 Task: nan
Action: Mouse moved to (464, 554)
Screenshot: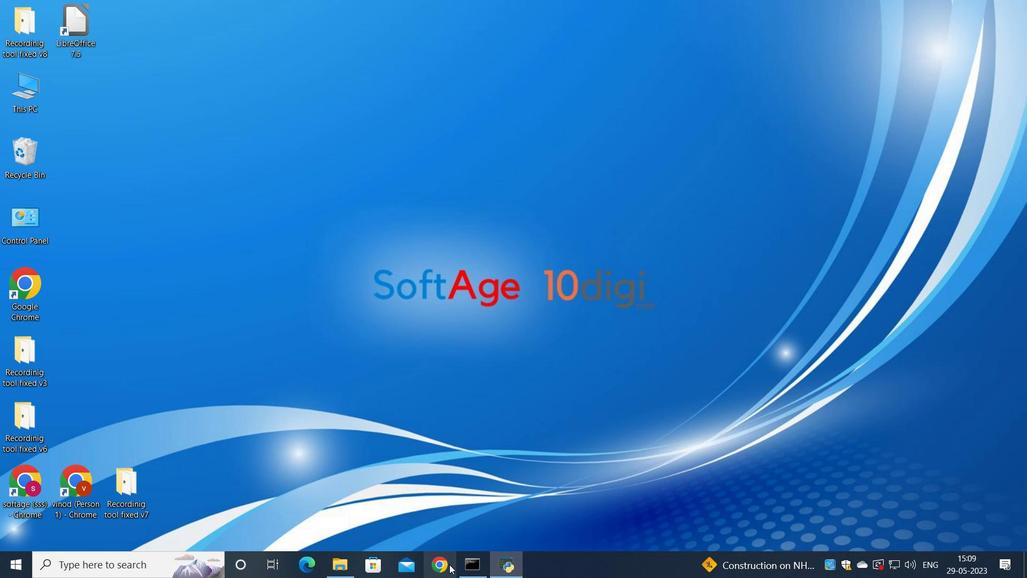 
Action: Mouse pressed left at (464, 554)
Screenshot: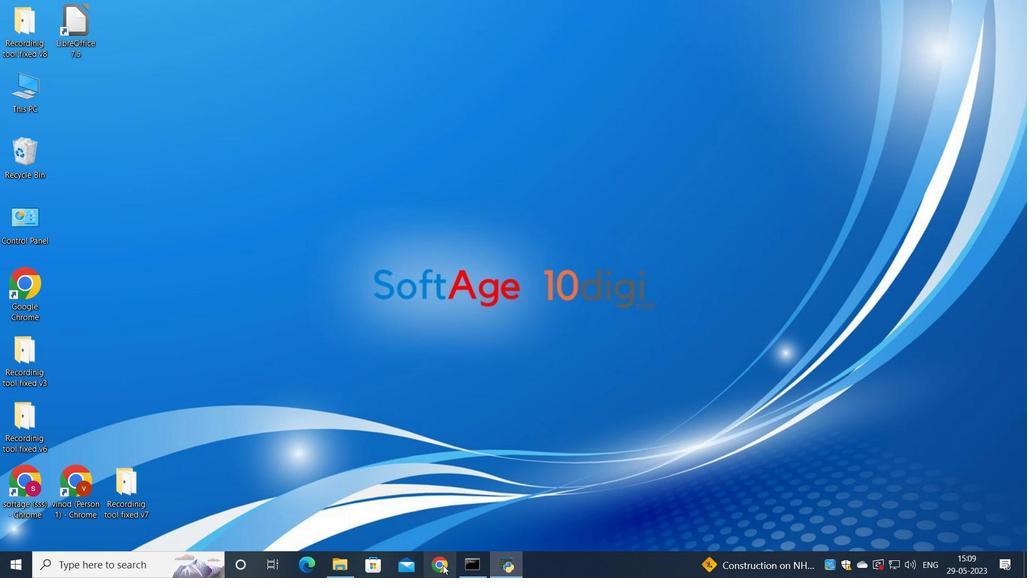 
Action: Mouse moved to (473, 324)
Screenshot: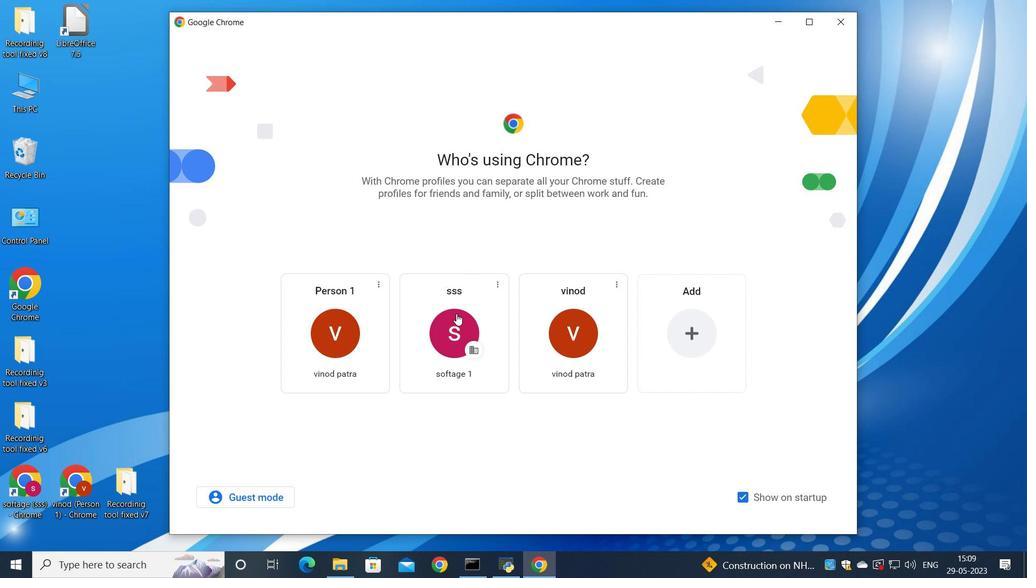 
Action: Mouse pressed left at (473, 324)
Screenshot: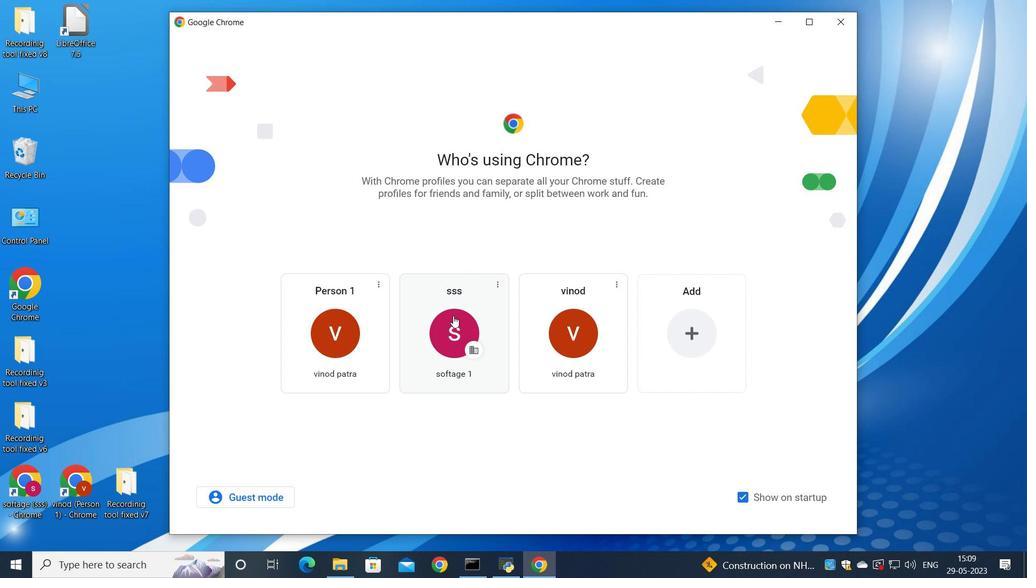
Action: Mouse moved to (877, 100)
Screenshot: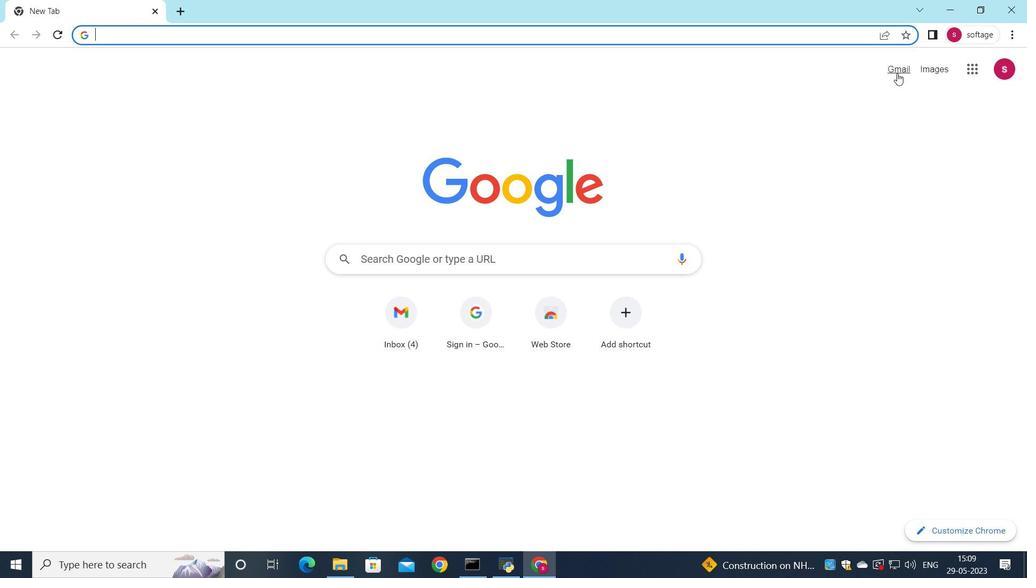 
Action: Mouse pressed left at (877, 100)
Screenshot: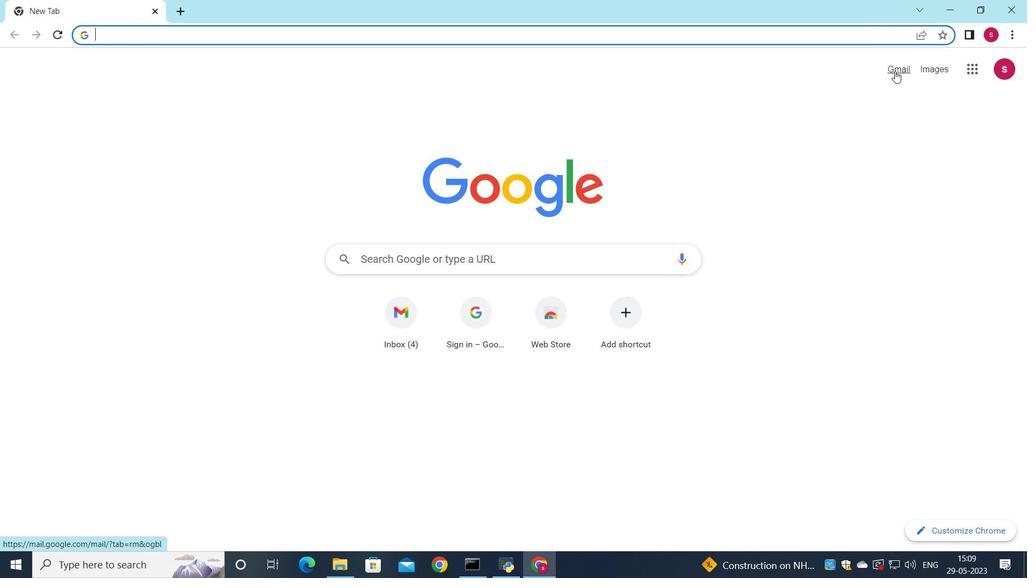 
Action: Mouse moved to (857, 122)
Screenshot: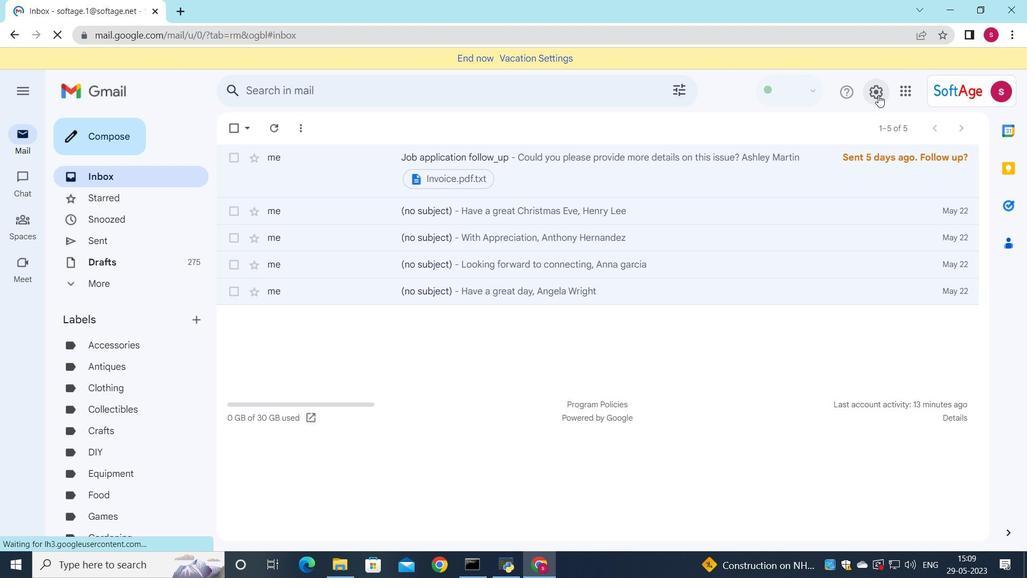 
Action: Mouse pressed left at (857, 122)
Screenshot: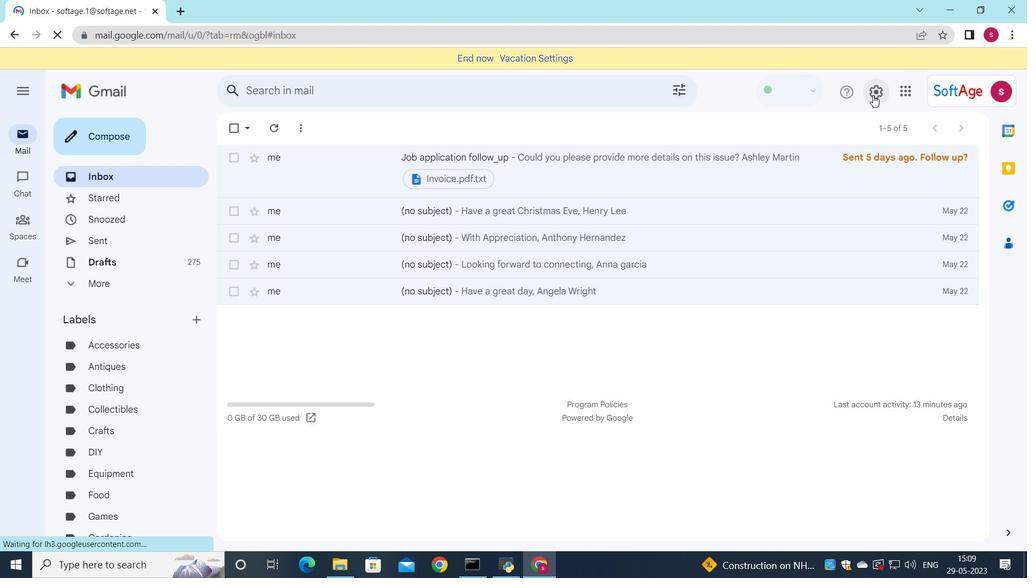 
Action: Mouse moved to (863, 172)
Screenshot: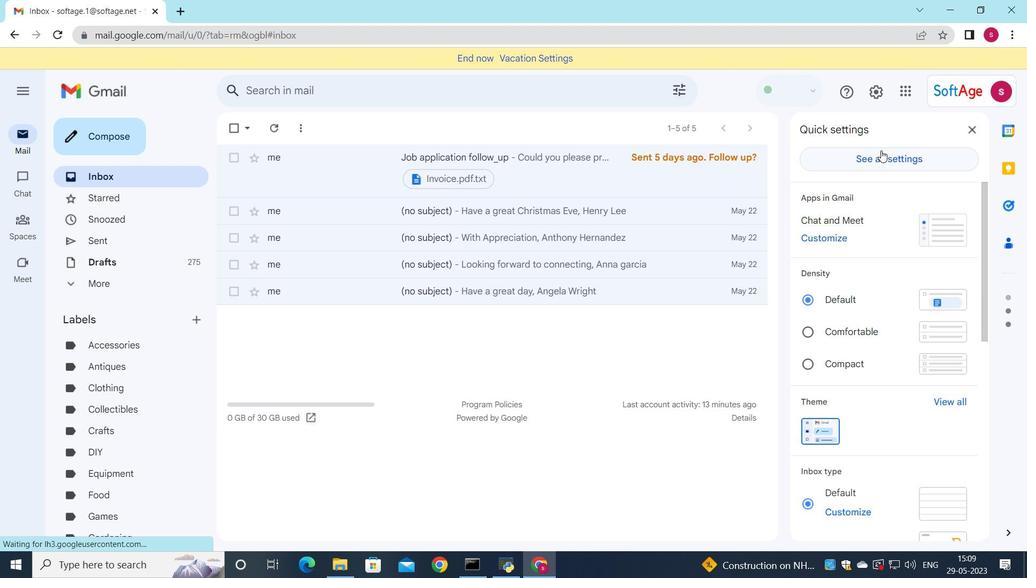 
Action: Mouse pressed left at (863, 172)
Screenshot: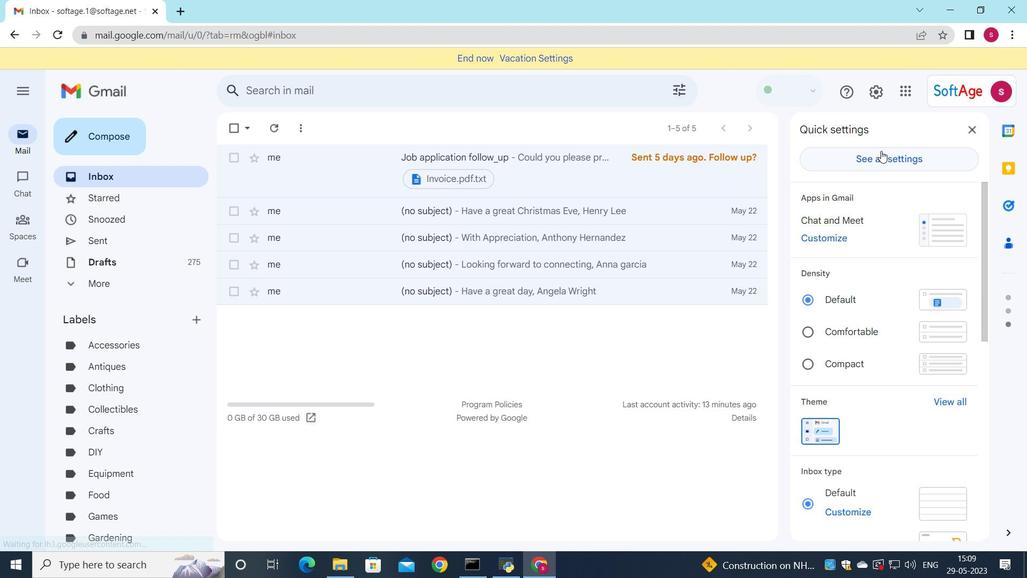 
Action: Mouse moved to (665, 221)
Screenshot: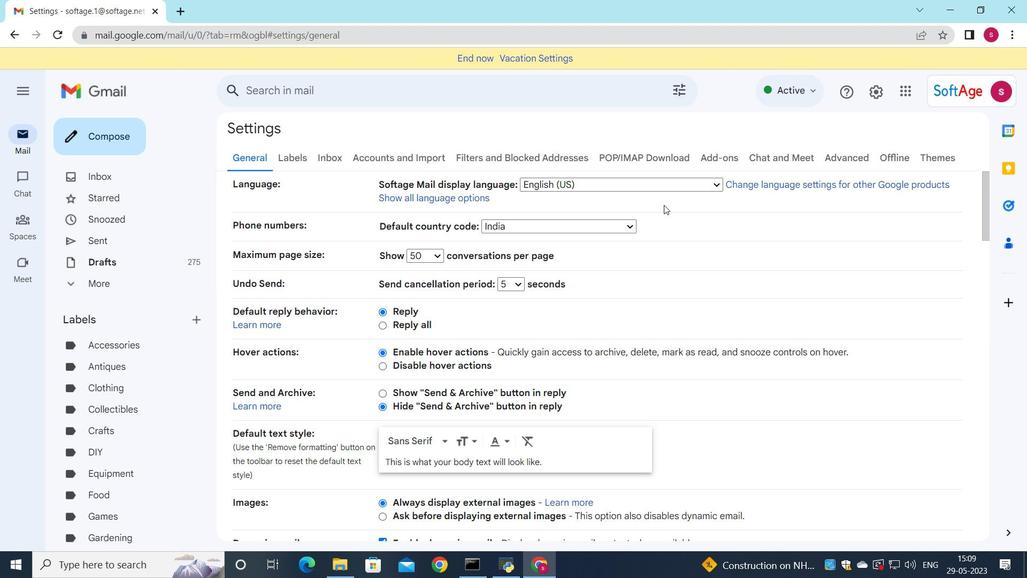 
Action: Mouse scrolled (665, 220) with delta (0, 0)
Screenshot: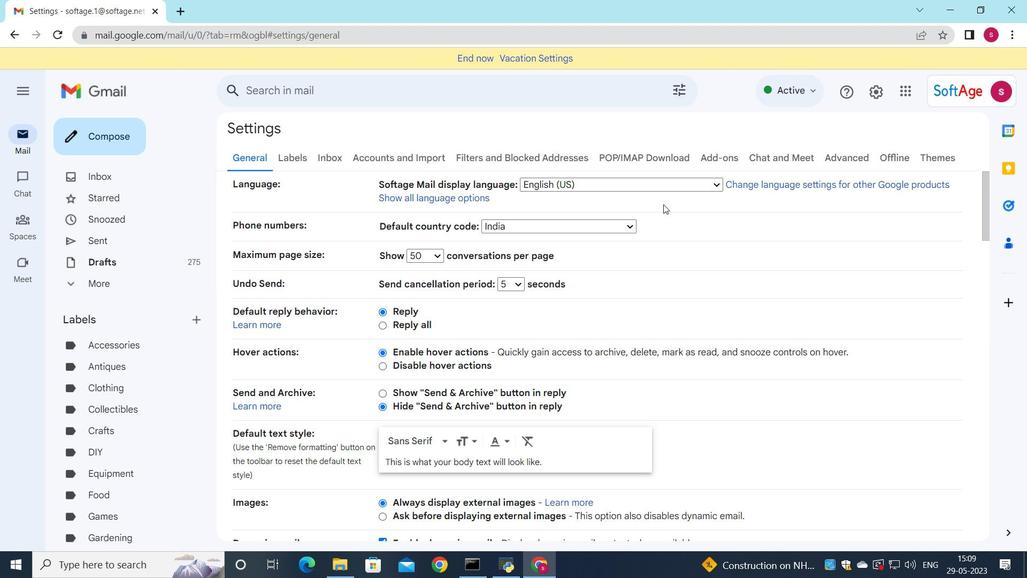 
Action: Mouse scrolled (665, 220) with delta (0, 0)
Screenshot: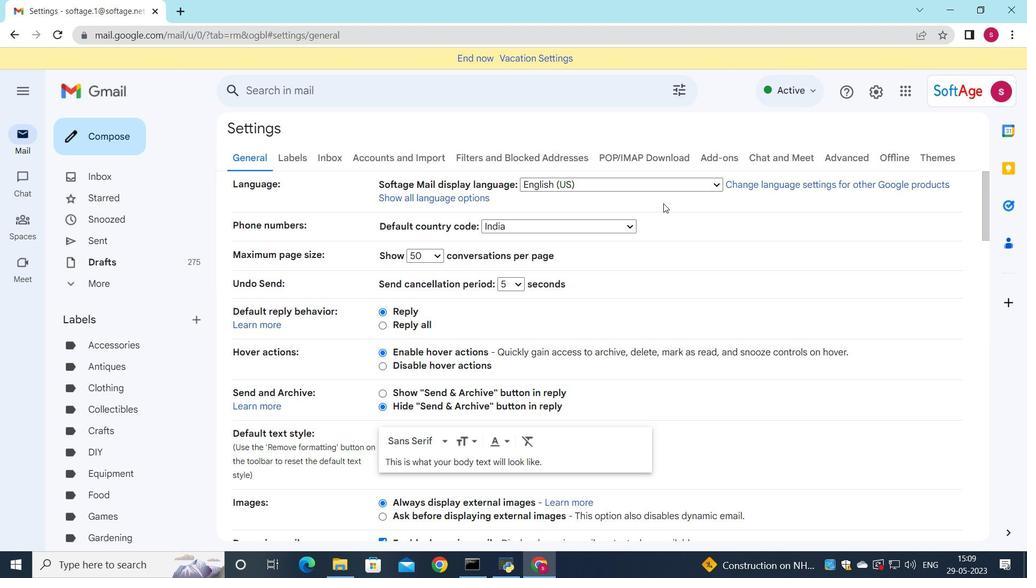 
Action: Mouse scrolled (665, 220) with delta (0, 0)
Screenshot: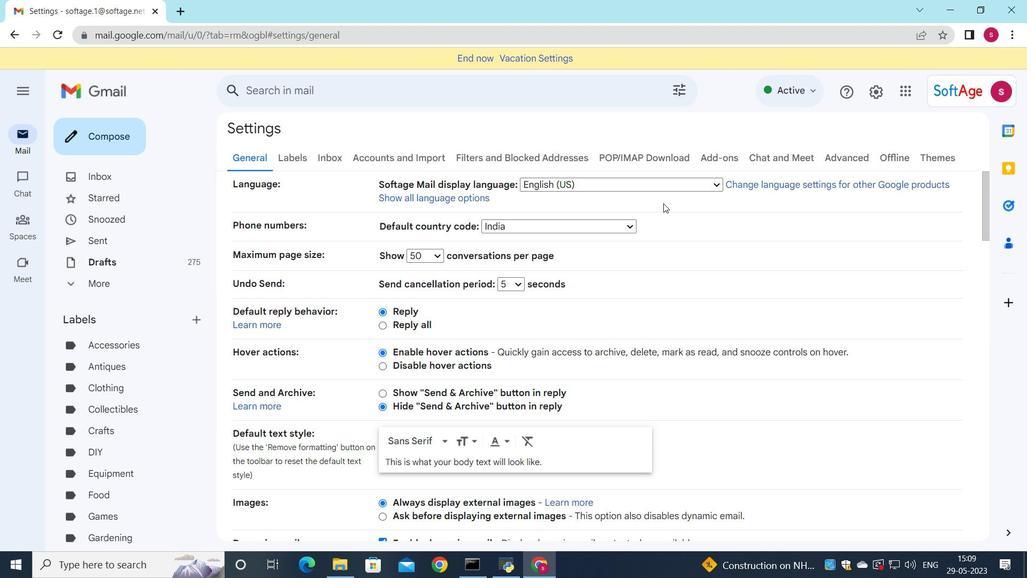 
Action: Mouse scrolled (665, 220) with delta (0, 0)
Screenshot: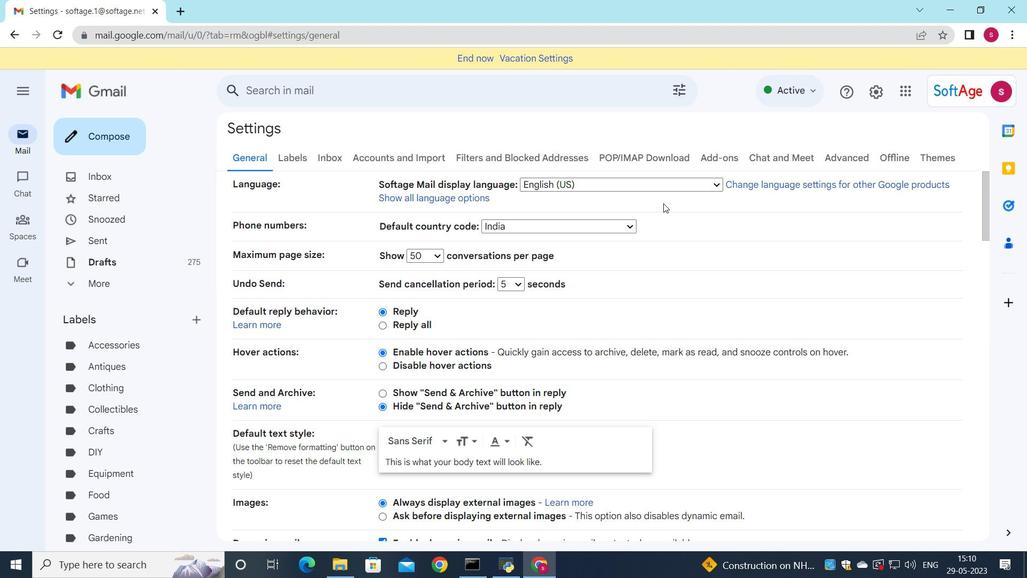 
Action: Mouse scrolled (665, 220) with delta (0, 0)
Screenshot: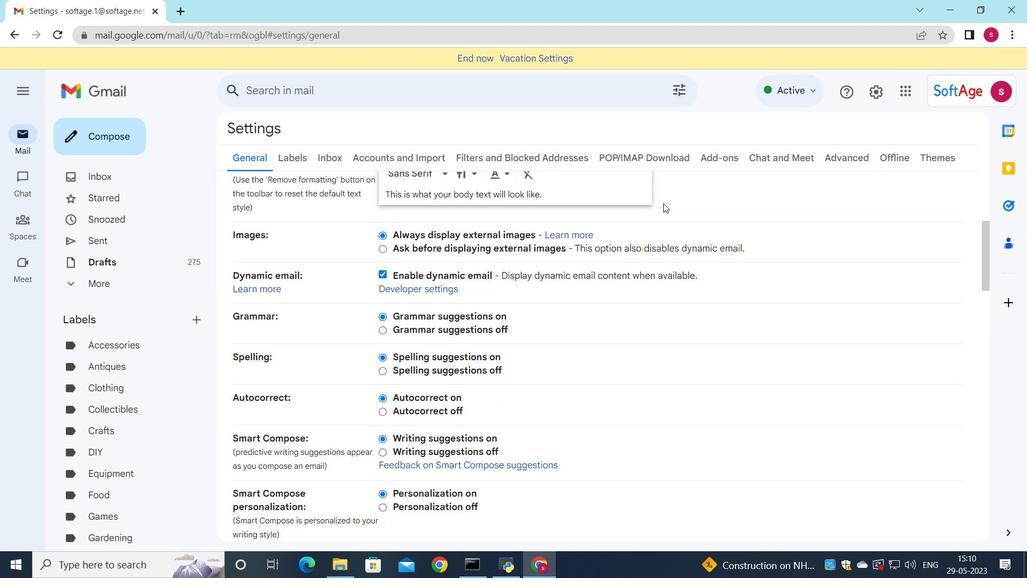 
Action: Mouse scrolled (665, 220) with delta (0, 0)
Screenshot: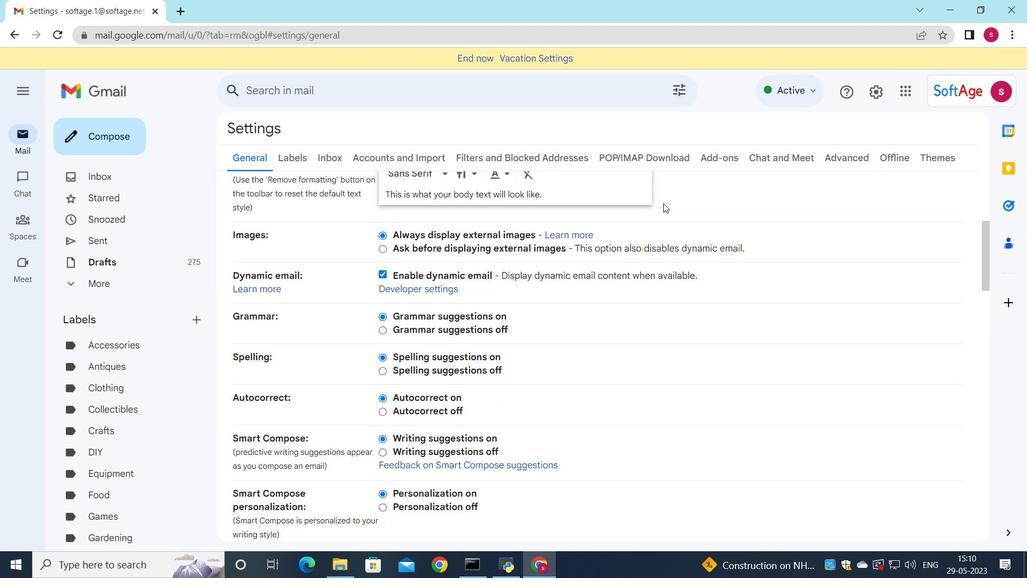 
Action: Mouse scrolled (665, 220) with delta (0, 0)
Screenshot: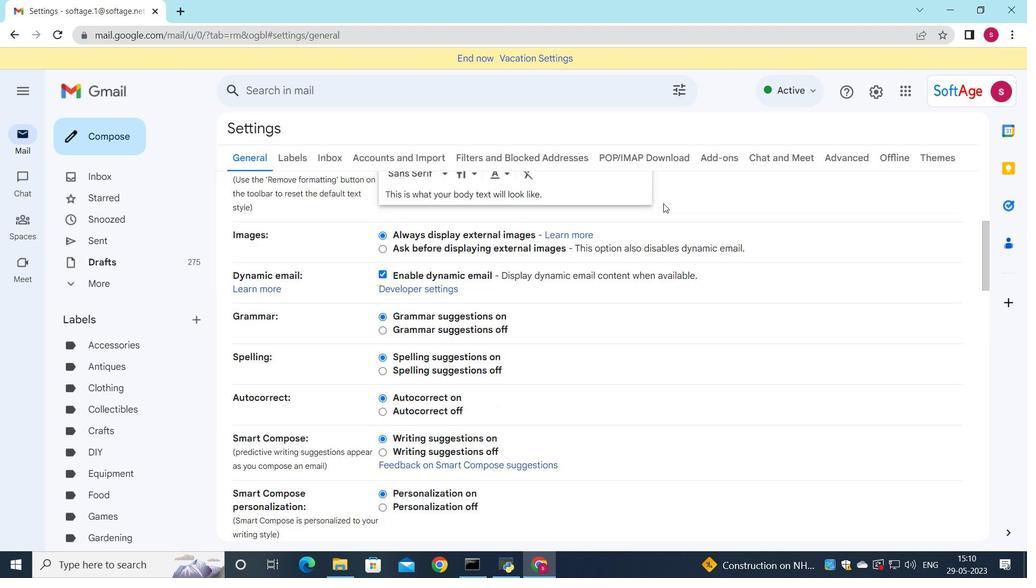 
Action: Mouse scrolled (665, 220) with delta (0, 0)
Screenshot: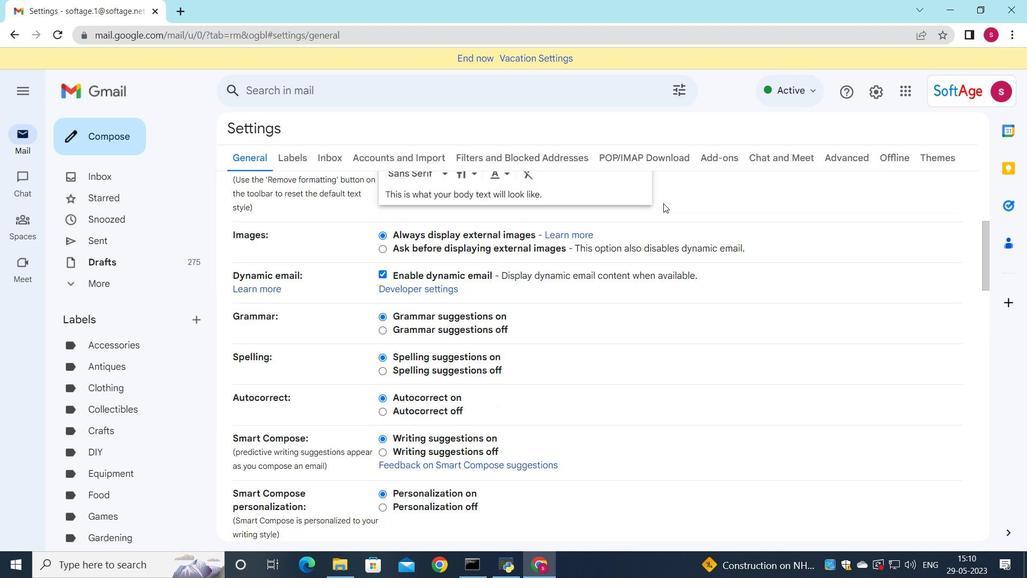 
Action: Mouse scrolled (665, 220) with delta (0, 0)
Screenshot: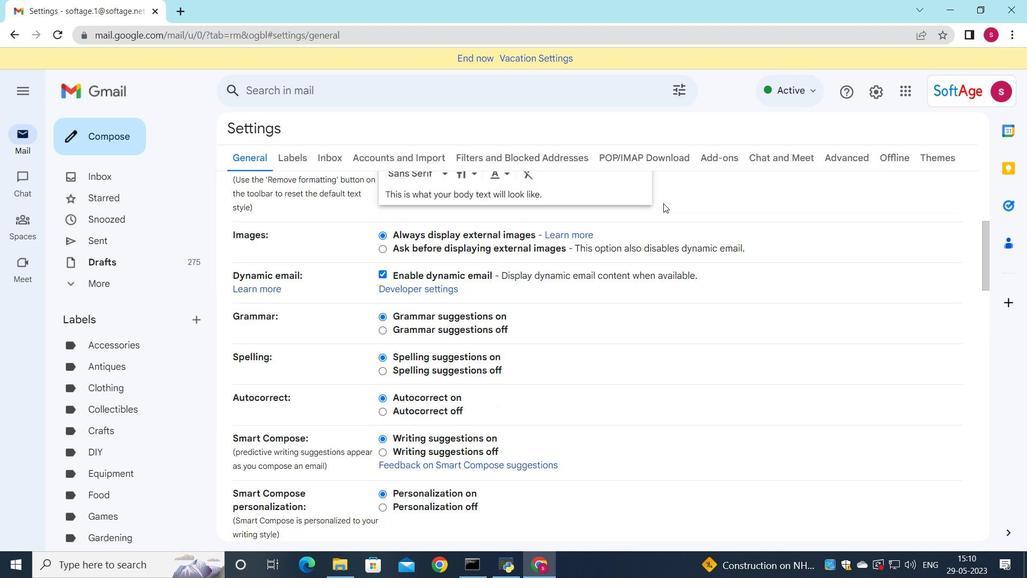 
Action: Mouse moved to (593, 230)
Screenshot: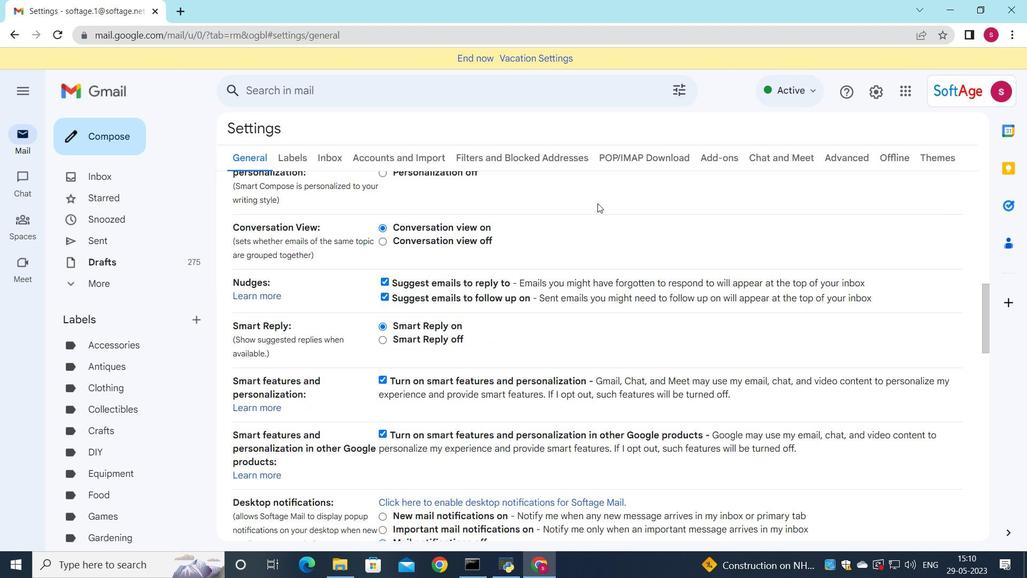 
Action: Mouse scrolled (593, 230) with delta (0, 0)
Screenshot: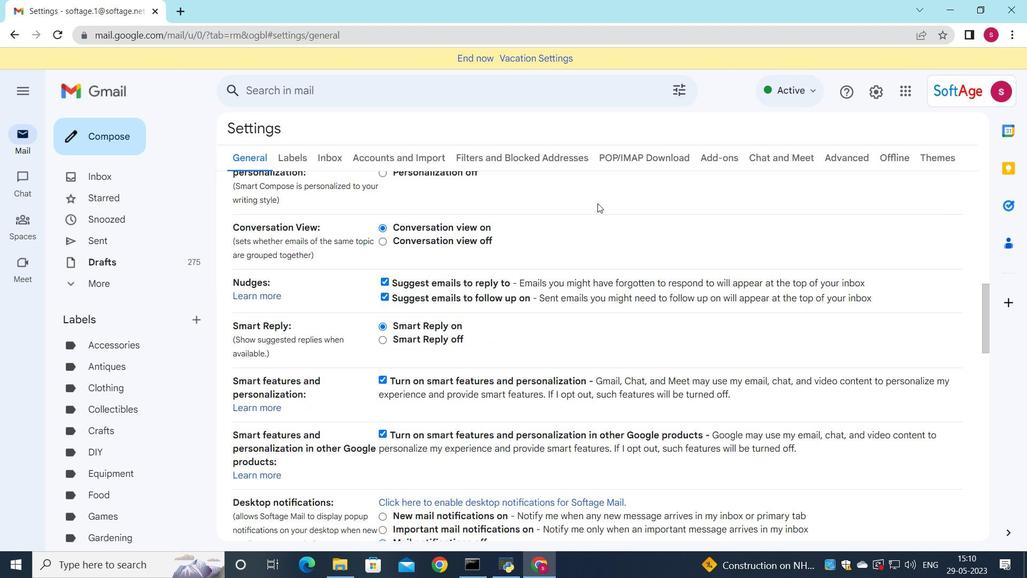 
Action: Mouse moved to (592, 231)
Screenshot: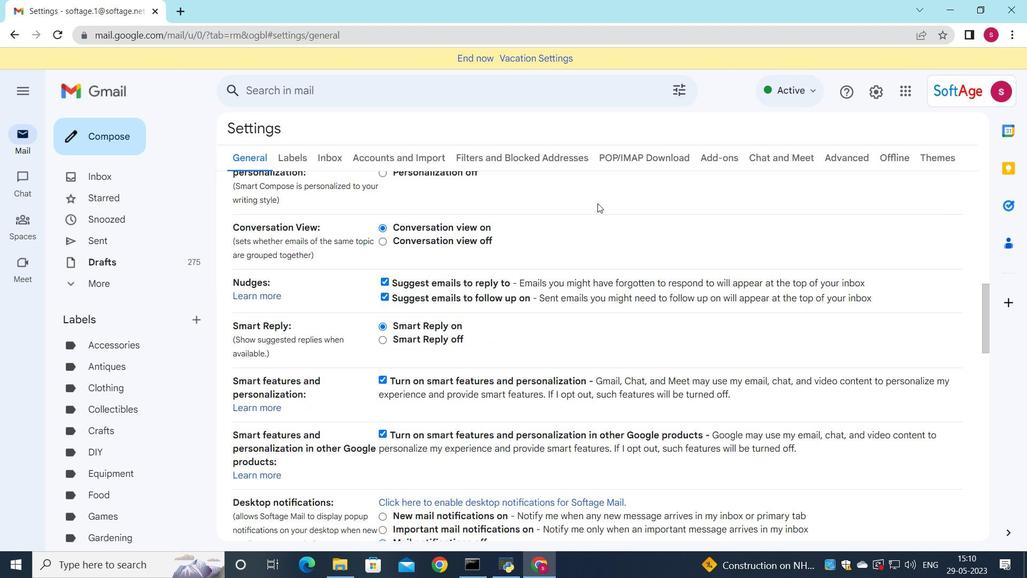 
Action: Mouse scrolled (592, 231) with delta (0, 0)
Screenshot: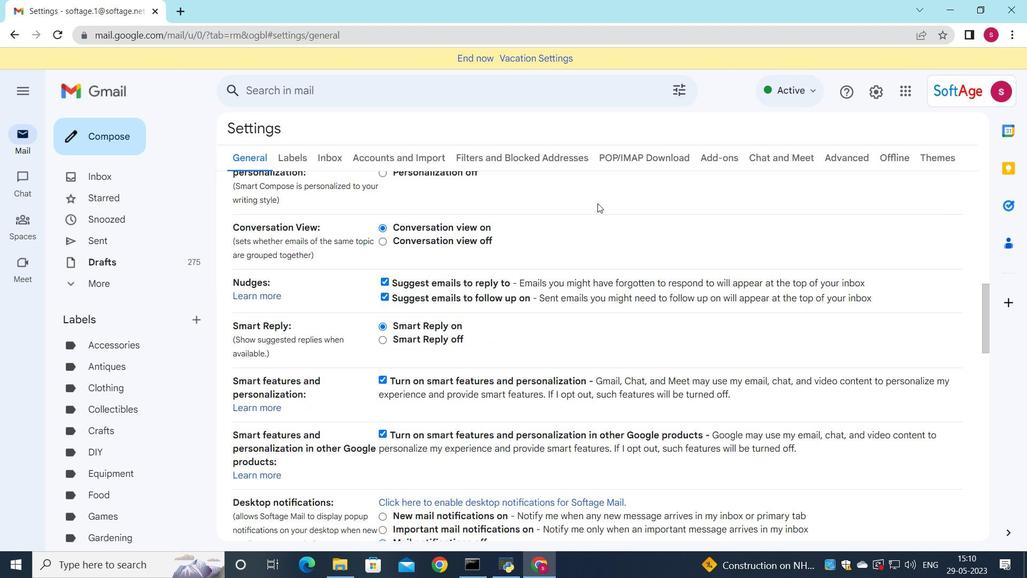 
Action: Mouse moved to (592, 232)
Screenshot: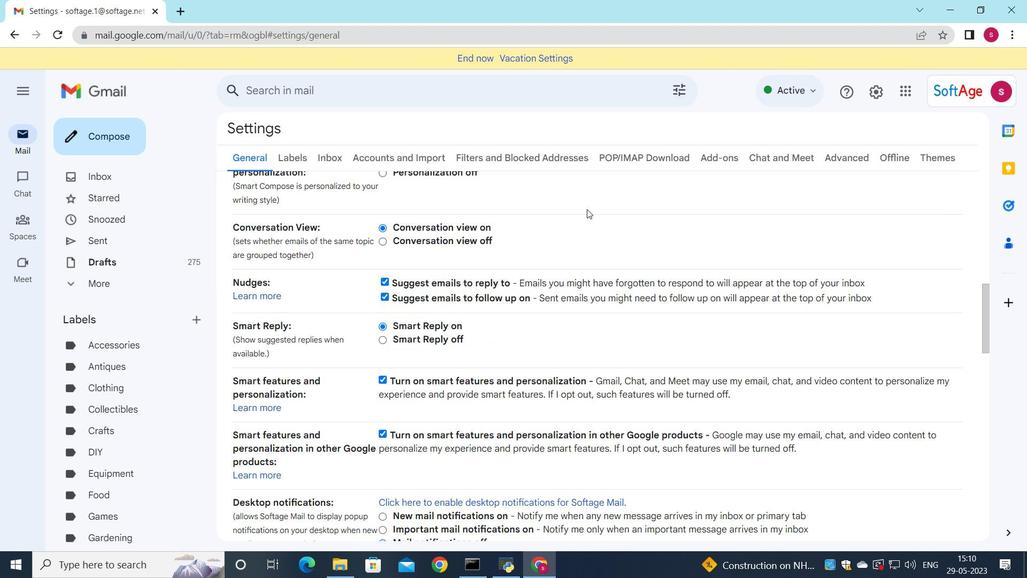 
Action: Mouse scrolled (592, 231) with delta (0, 0)
Screenshot: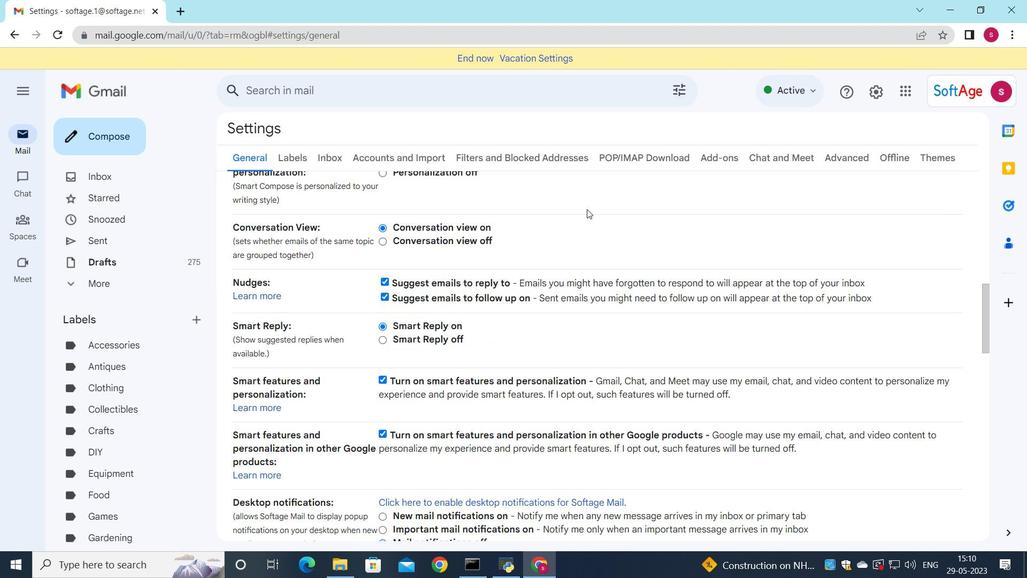 
Action: Mouse moved to (590, 233)
Screenshot: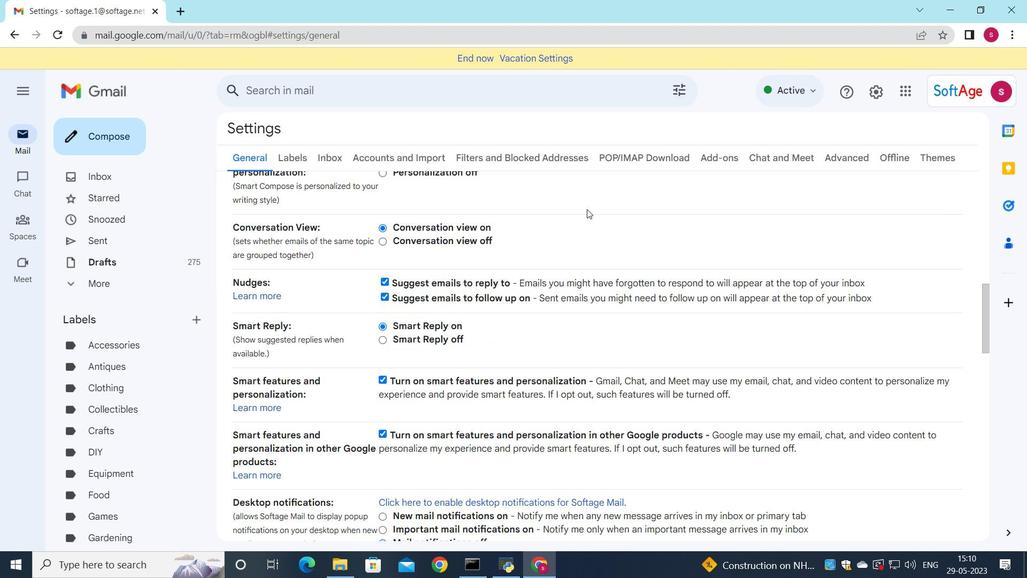 
Action: Mouse scrolled (592, 231) with delta (0, 0)
Screenshot: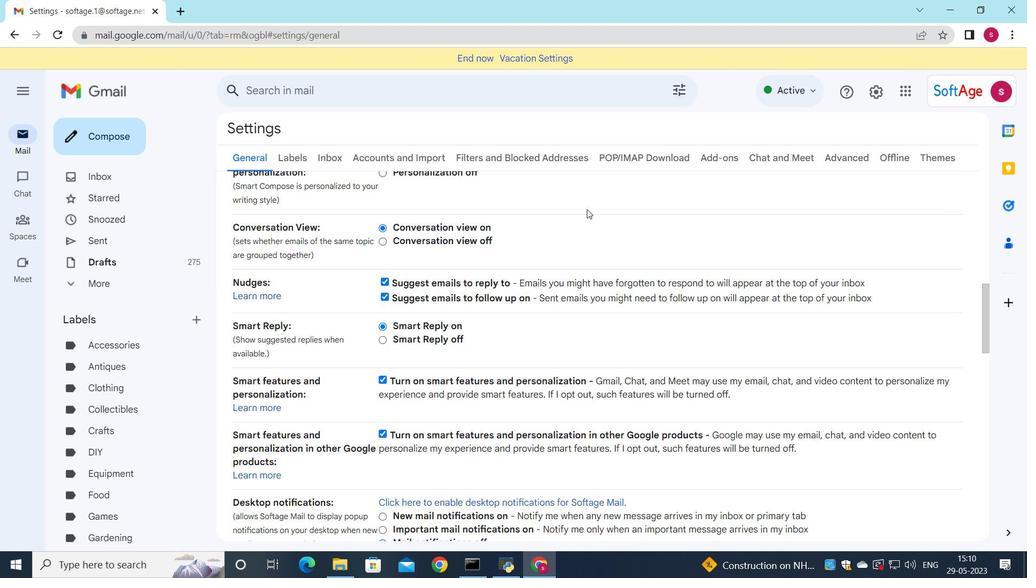 
Action: Mouse moved to (612, 271)
Screenshot: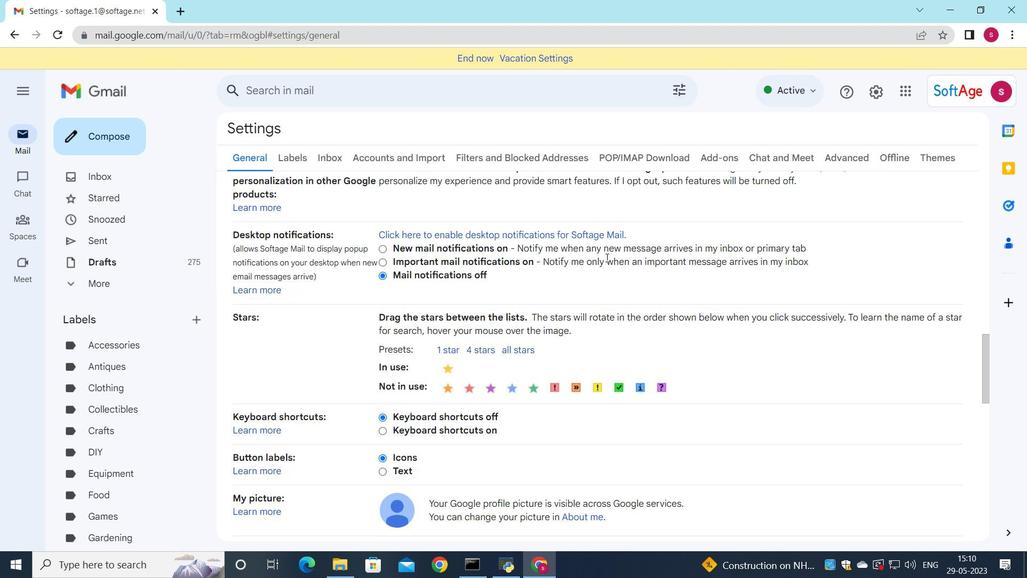 
Action: Mouse scrolled (612, 271) with delta (0, 0)
Screenshot: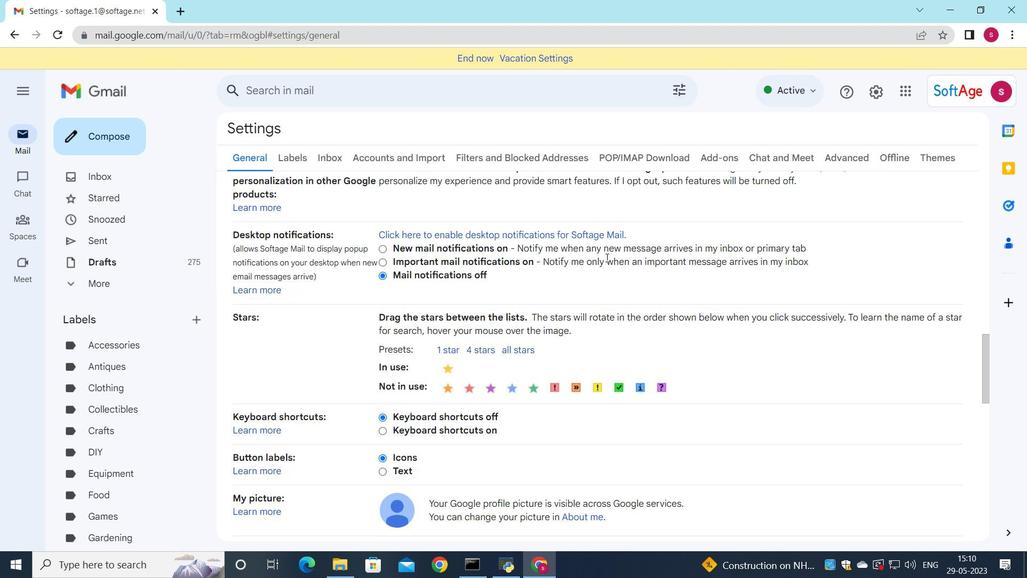 
Action: Mouse moved to (608, 275)
Screenshot: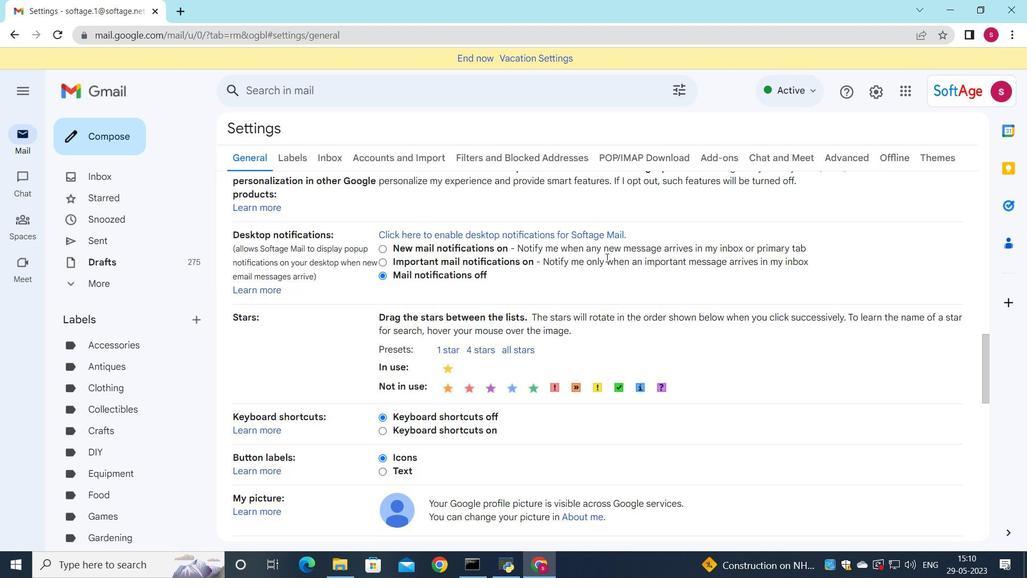 
Action: Mouse scrolled (608, 275) with delta (0, 0)
Screenshot: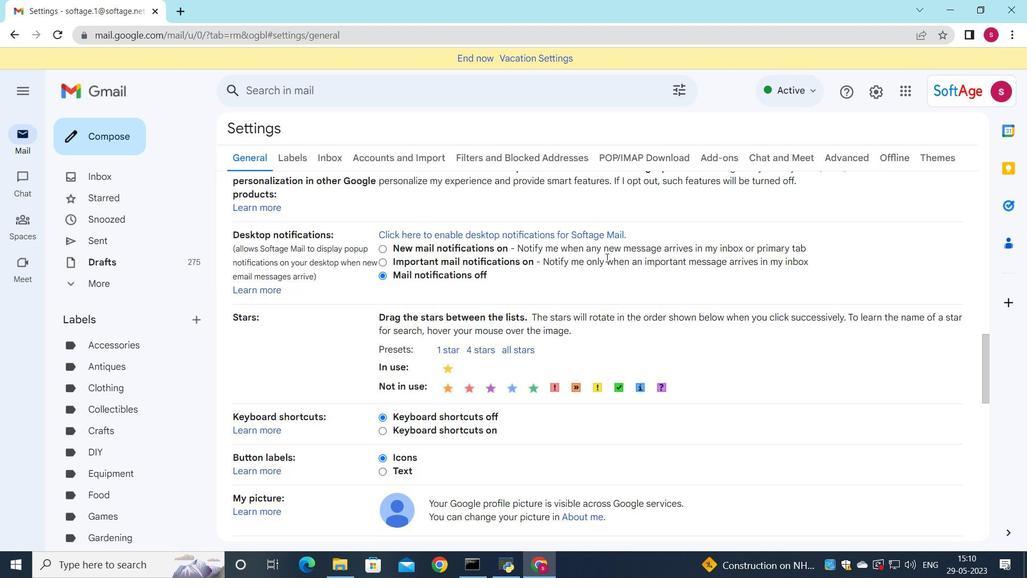 
Action: Mouse moved to (607, 275)
Screenshot: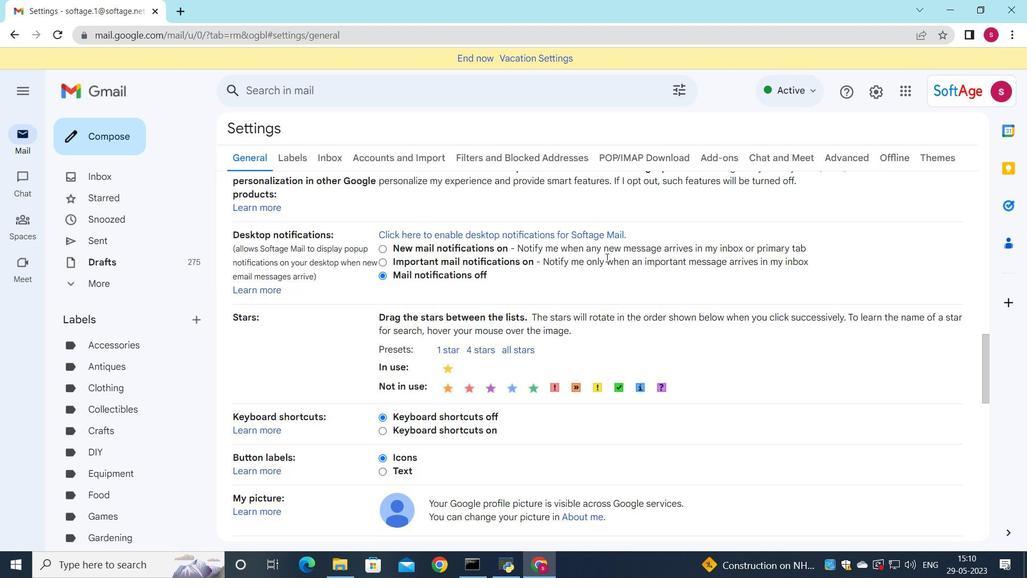
Action: Mouse scrolled (607, 275) with delta (0, 0)
Screenshot: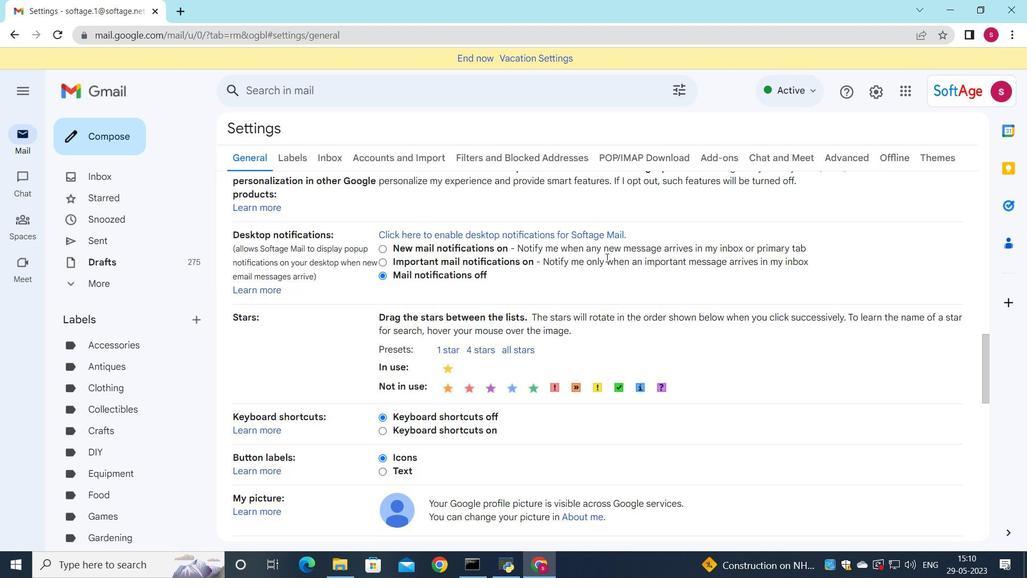 
Action: Mouse moved to (607, 275)
Screenshot: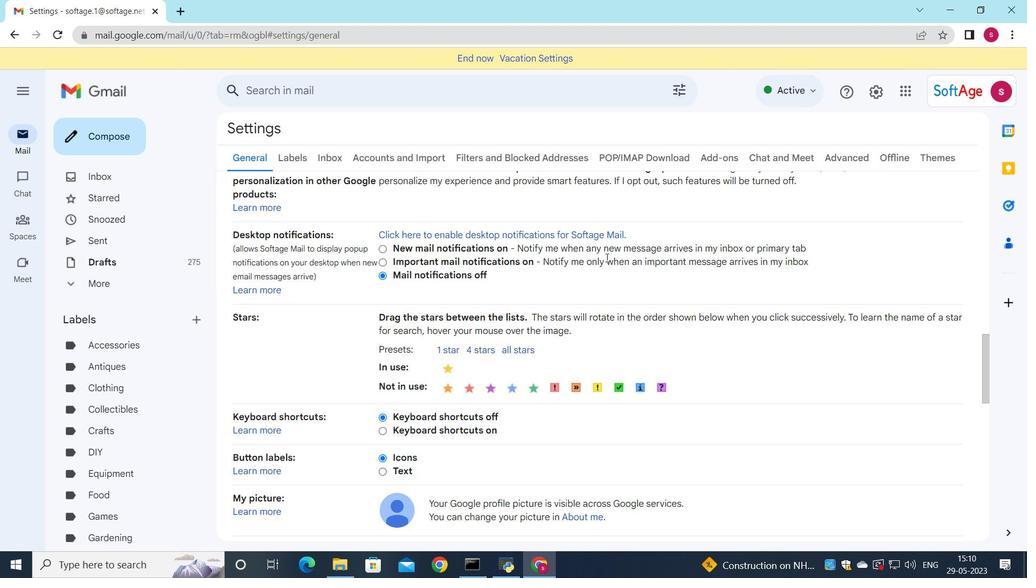
Action: Mouse scrolled (607, 275) with delta (0, 0)
Screenshot: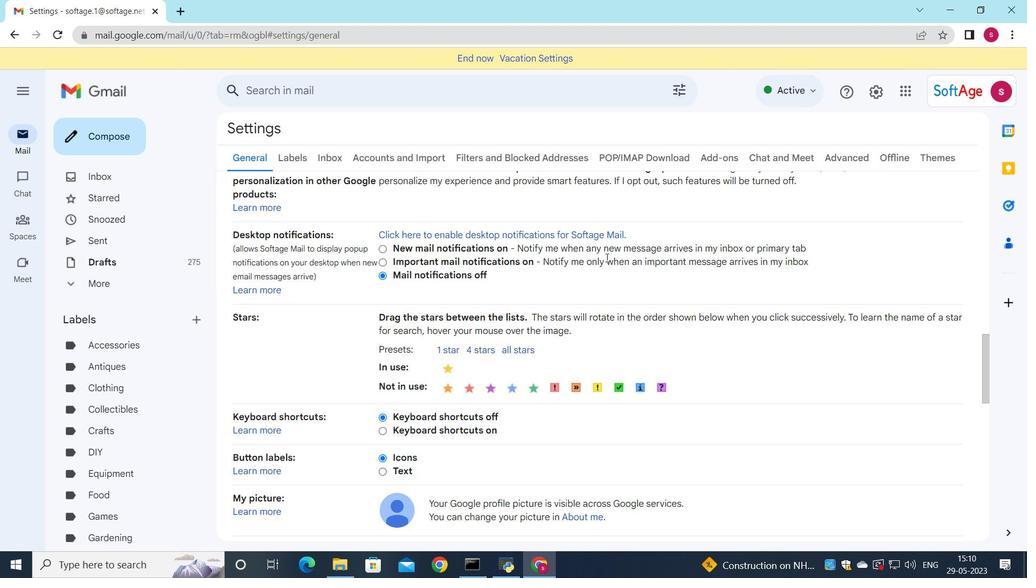 
Action: Mouse moved to (606, 276)
Screenshot: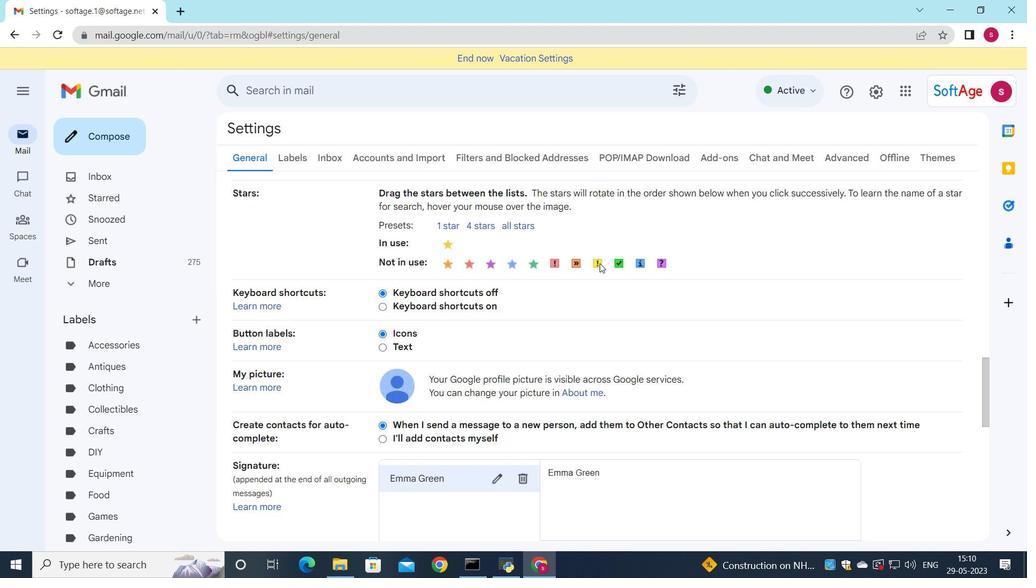 
Action: Mouse scrolled (606, 276) with delta (0, 0)
Screenshot: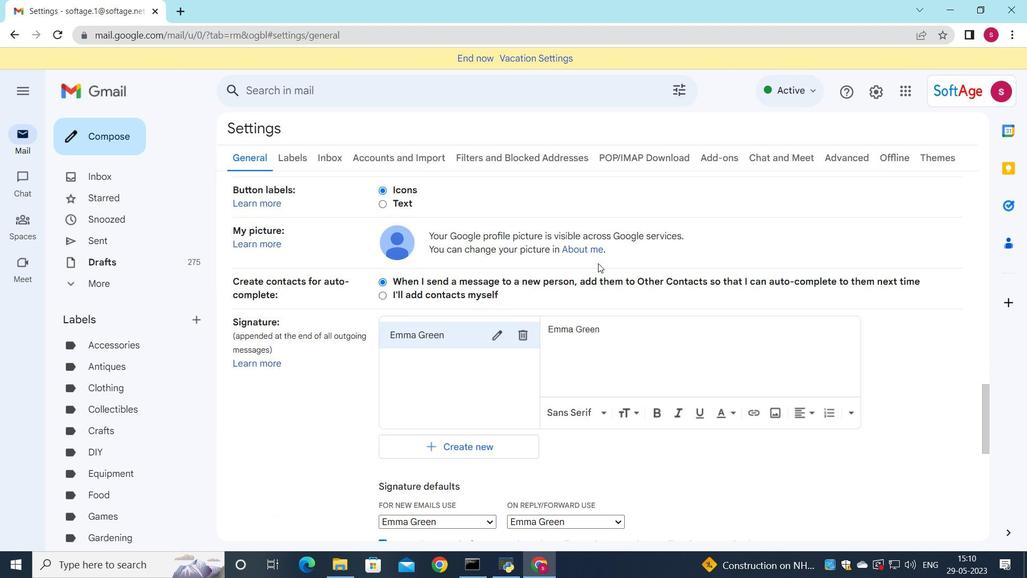 
Action: Mouse moved to (605, 277)
Screenshot: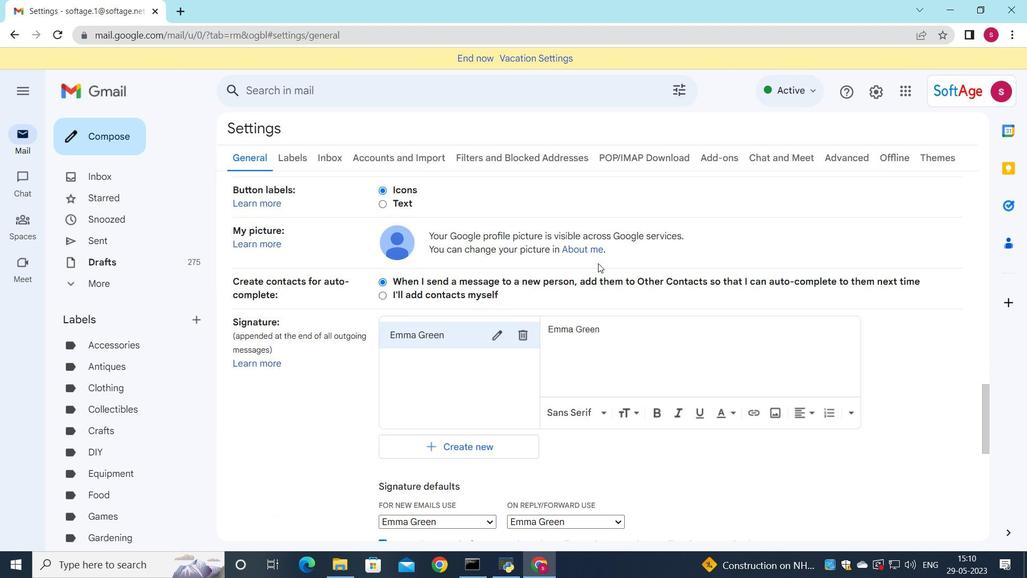 
Action: Mouse scrolled (605, 277) with delta (0, 0)
Screenshot: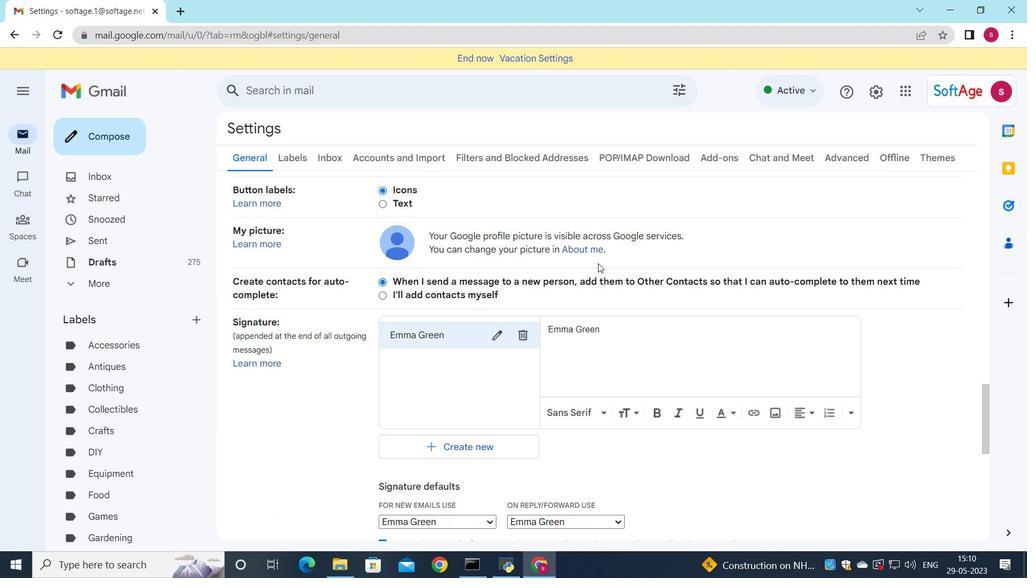 
Action: Mouse moved to (604, 278)
Screenshot: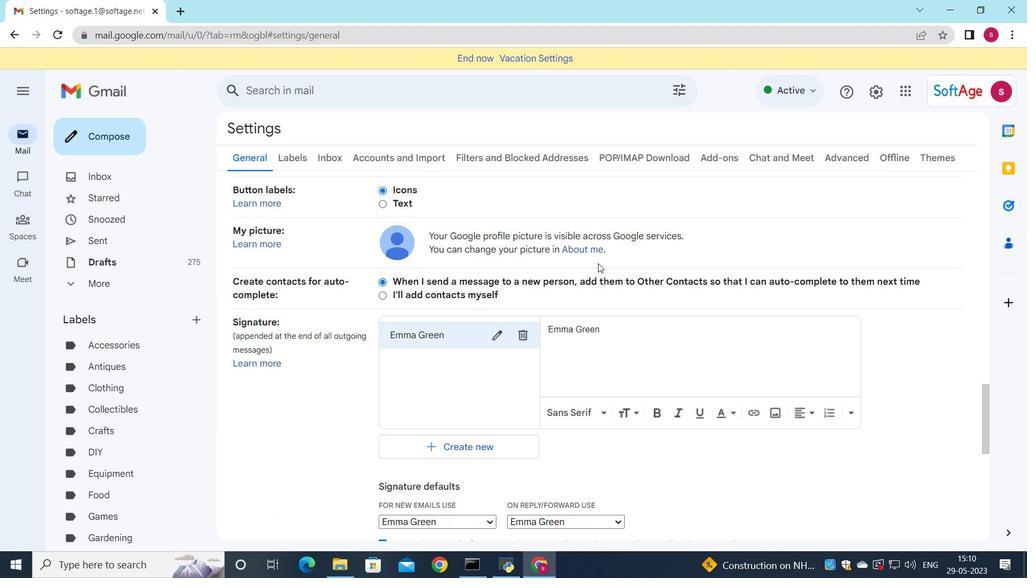
Action: Mouse scrolled (604, 277) with delta (0, 0)
Screenshot: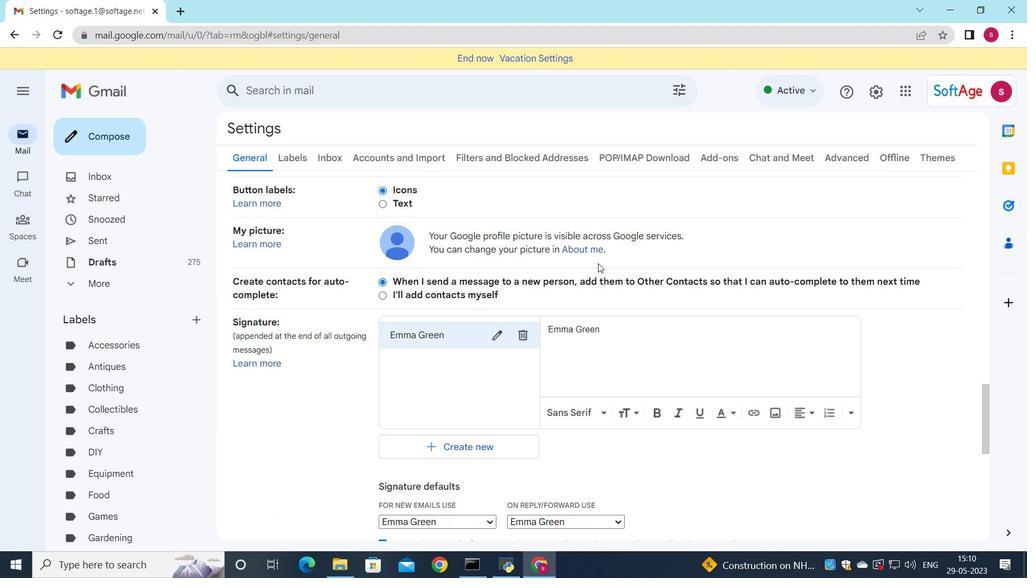 
Action: Mouse moved to (532, 231)
Screenshot: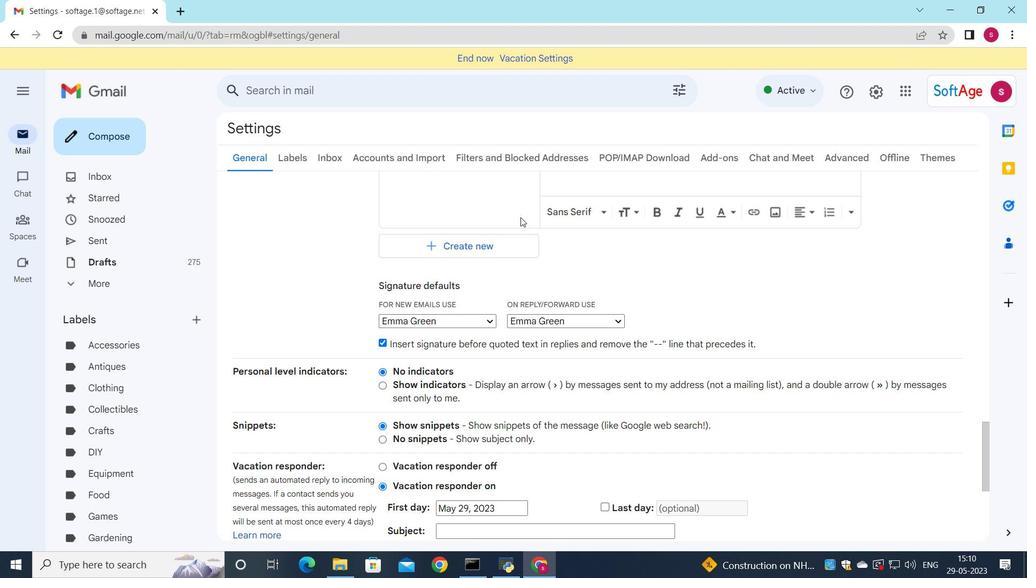 
Action: Mouse scrolled (532, 232) with delta (0, 0)
Screenshot: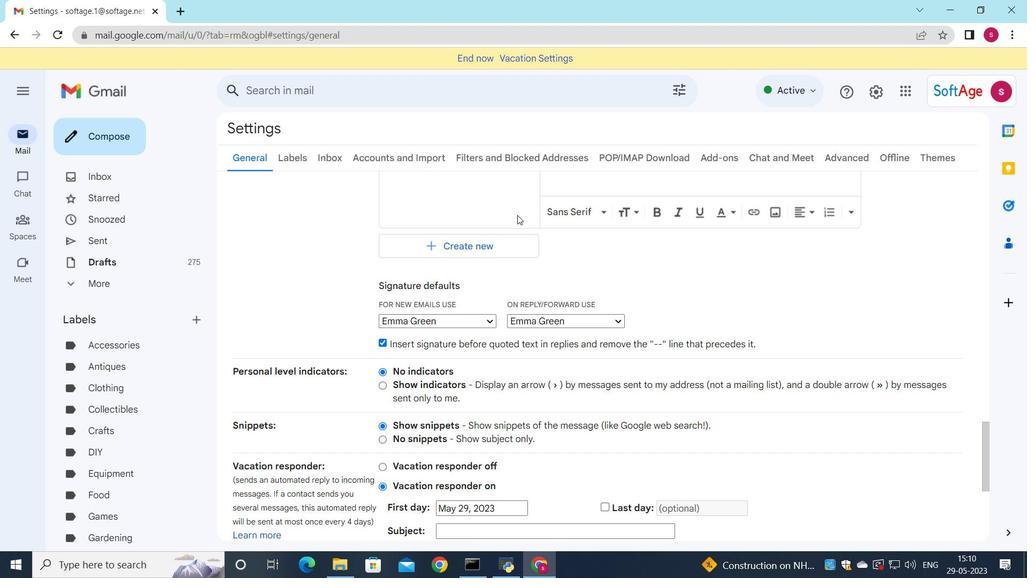 
Action: Mouse scrolled (532, 232) with delta (0, 0)
Screenshot: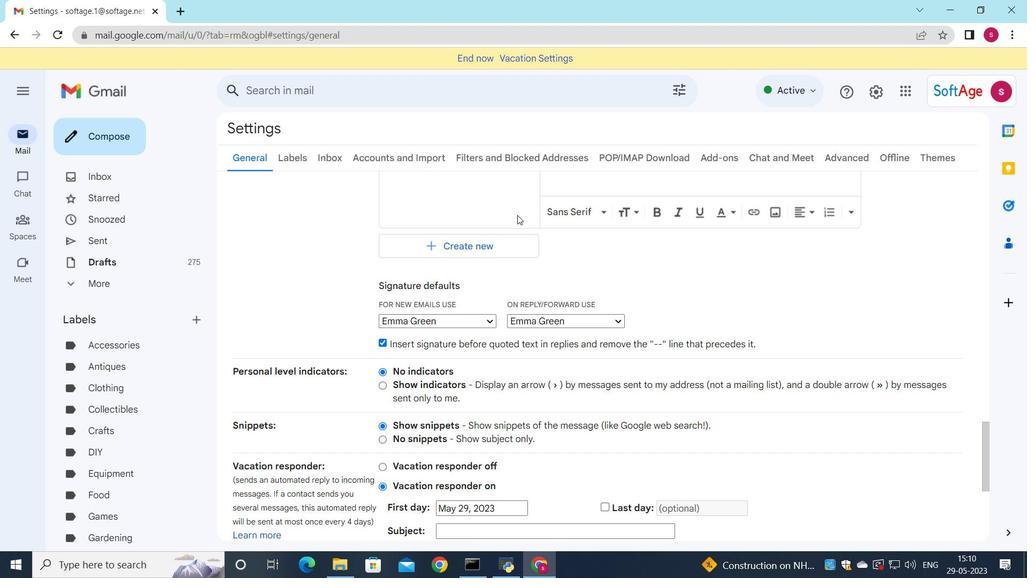 
Action: Mouse moved to (537, 274)
Screenshot: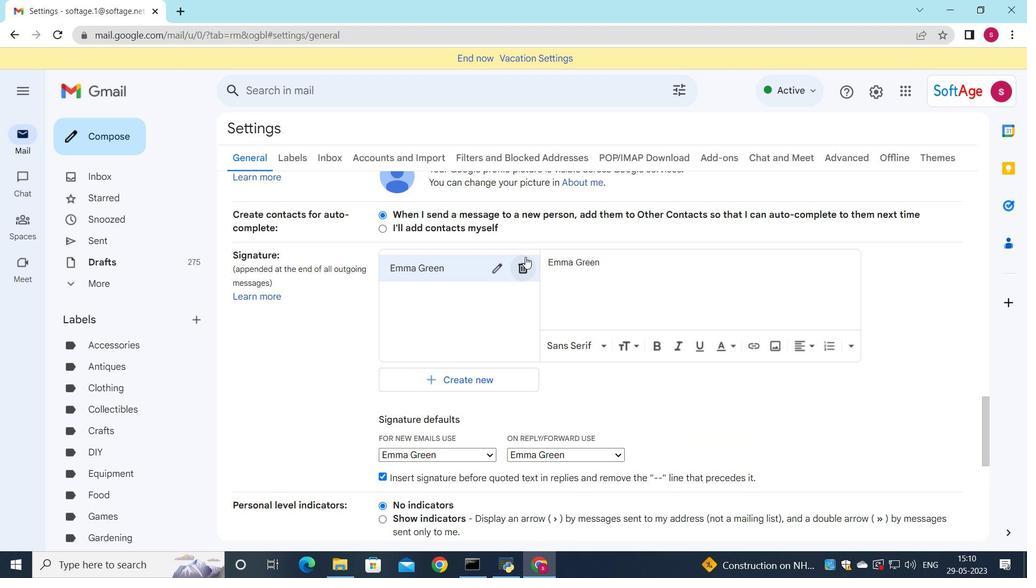 
Action: Mouse pressed left at (537, 274)
Screenshot: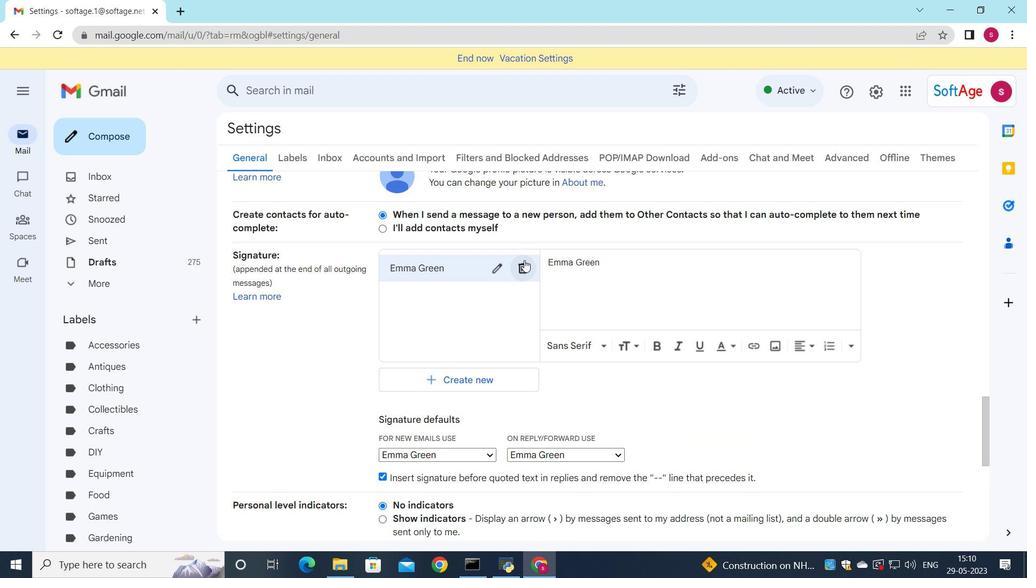 
Action: Mouse moved to (635, 337)
Screenshot: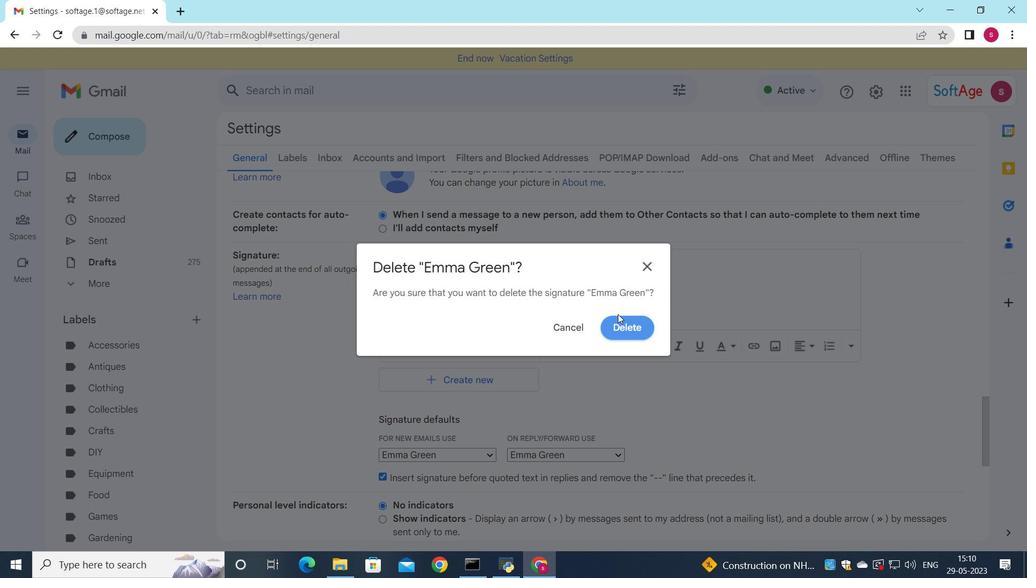 
Action: Mouse pressed left at (635, 337)
Screenshot: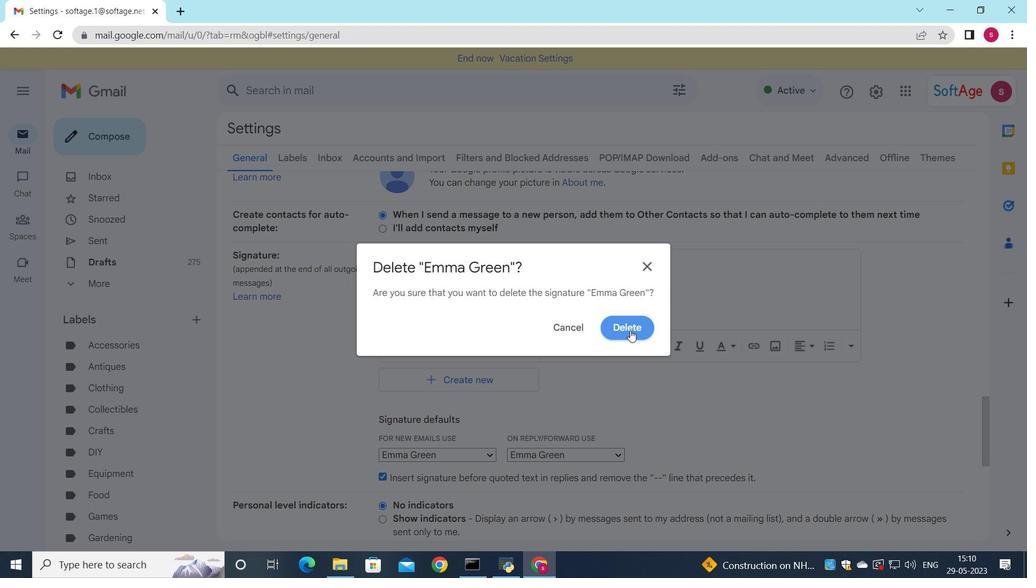 
Action: Mouse moved to (443, 292)
Screenshot: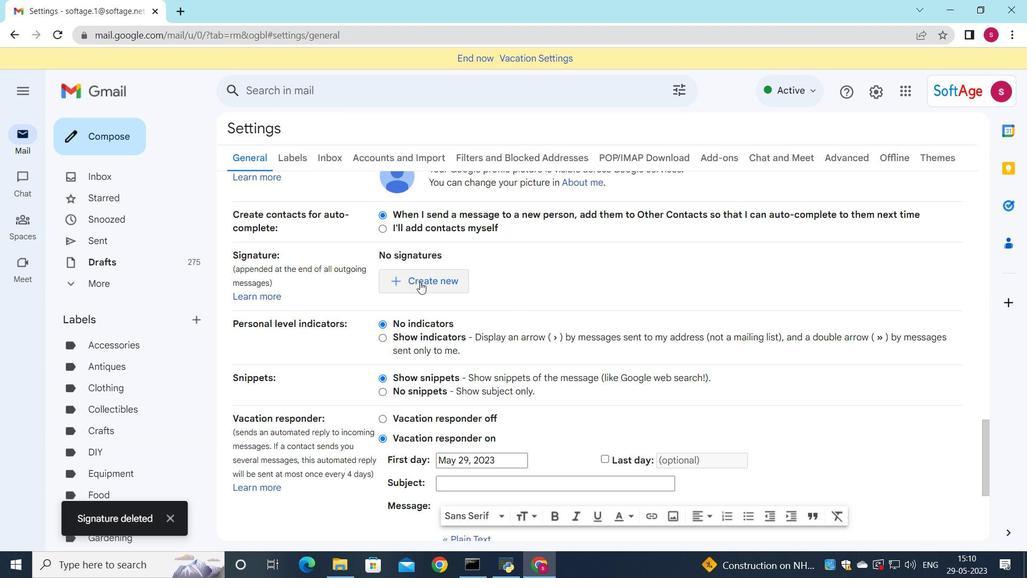 
Action: Mouse pressed left at (443, 292)
Screenshot: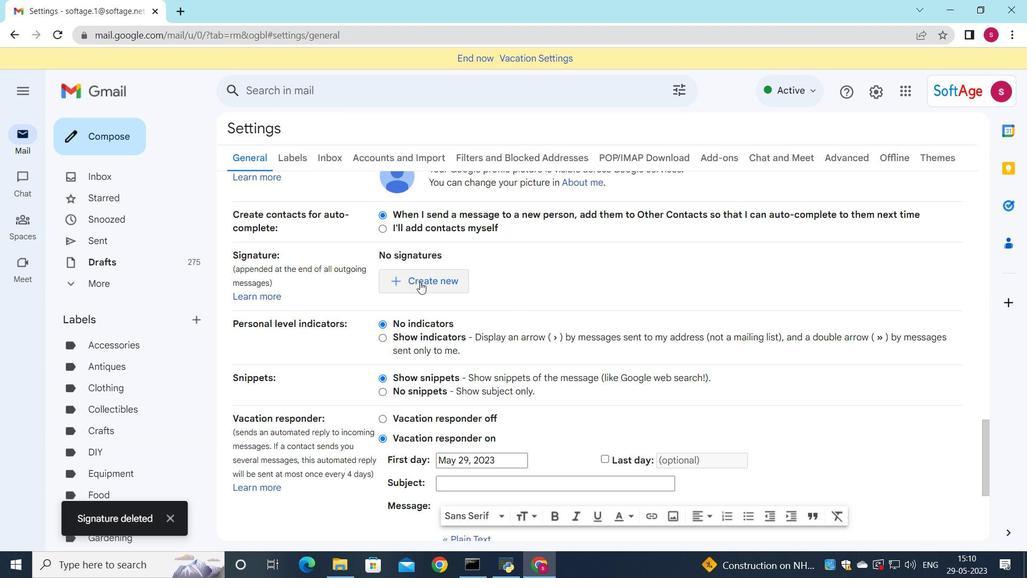 
Action: Mouse moved to (840, 321)
Screenshot: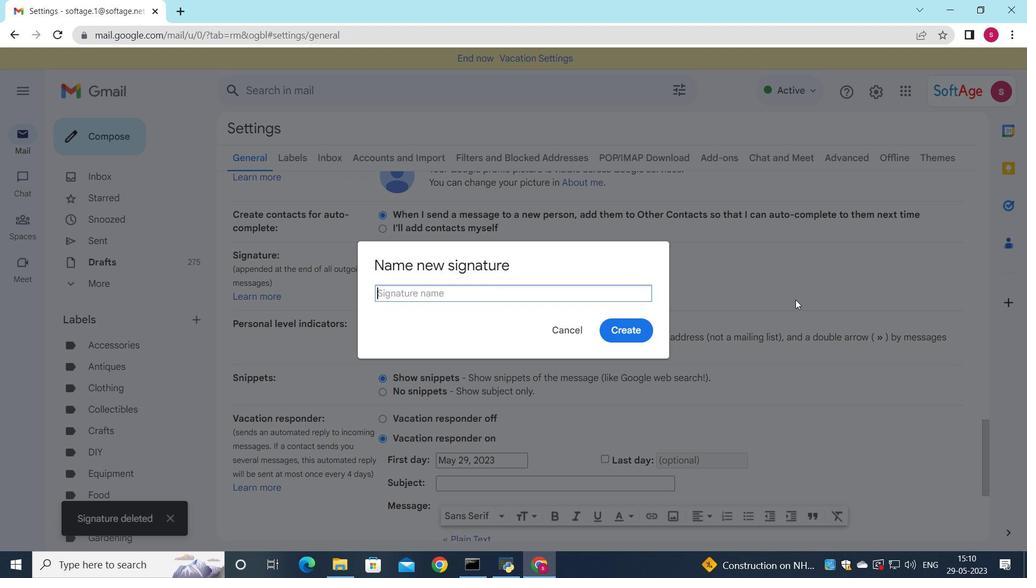
Action: Key pressed <Key.shift>Eric<Key.space><Key.shift>Rodriguez
Screenshot: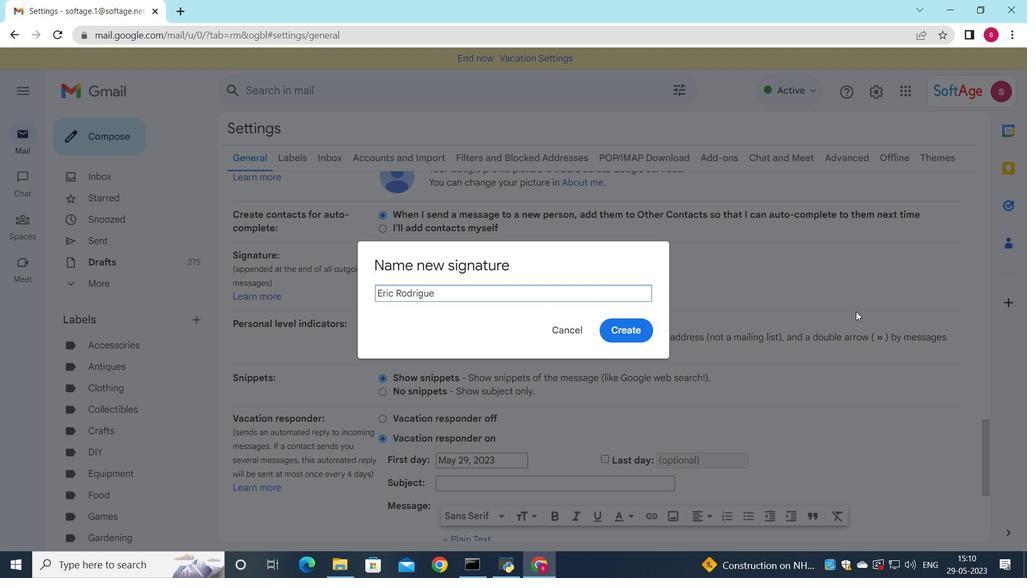 
Action: Mouse moved to (644, 335)
Screenshot: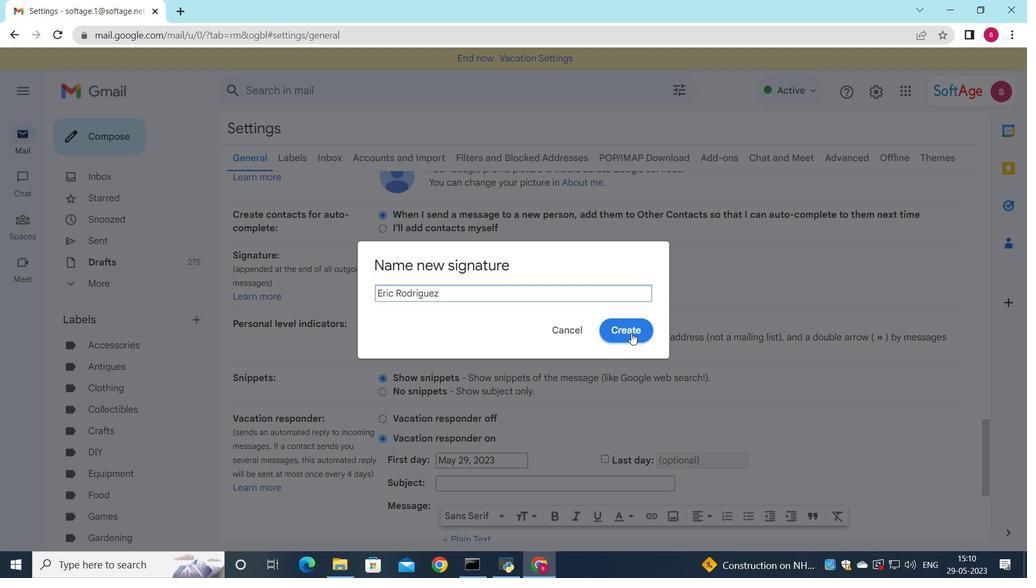 
Action: Mouse pressed left at (644, 335)
Screenshot: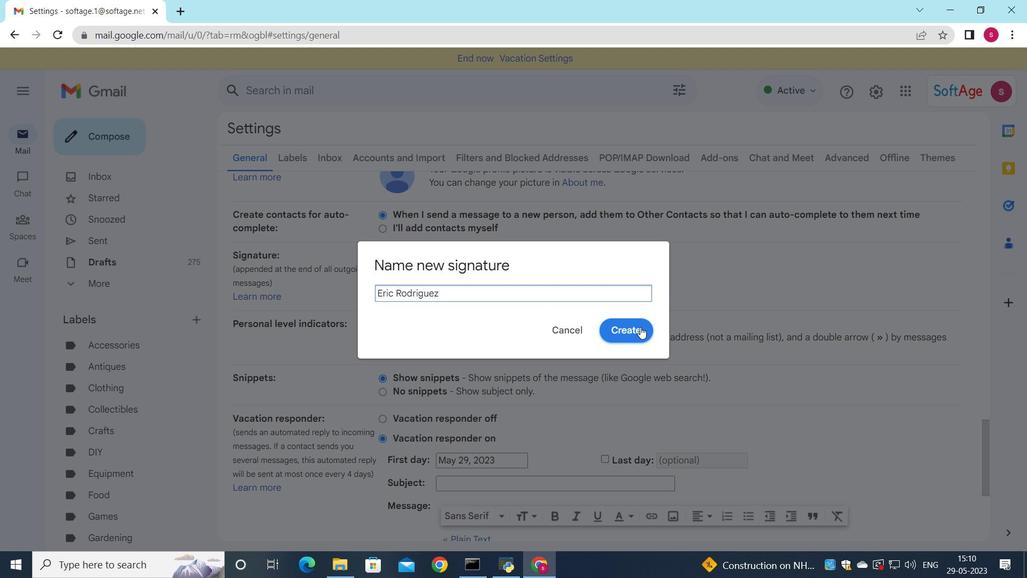 
Action: Mouse moved to (594, 299)
Screenshot: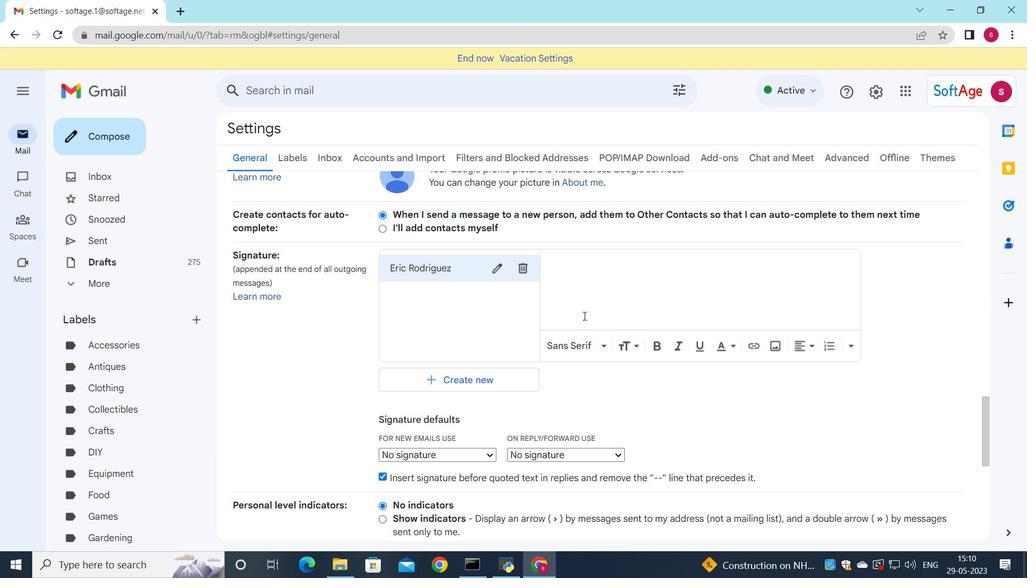 
Action: Mouse pressed left at (594, 299)
Screenshot: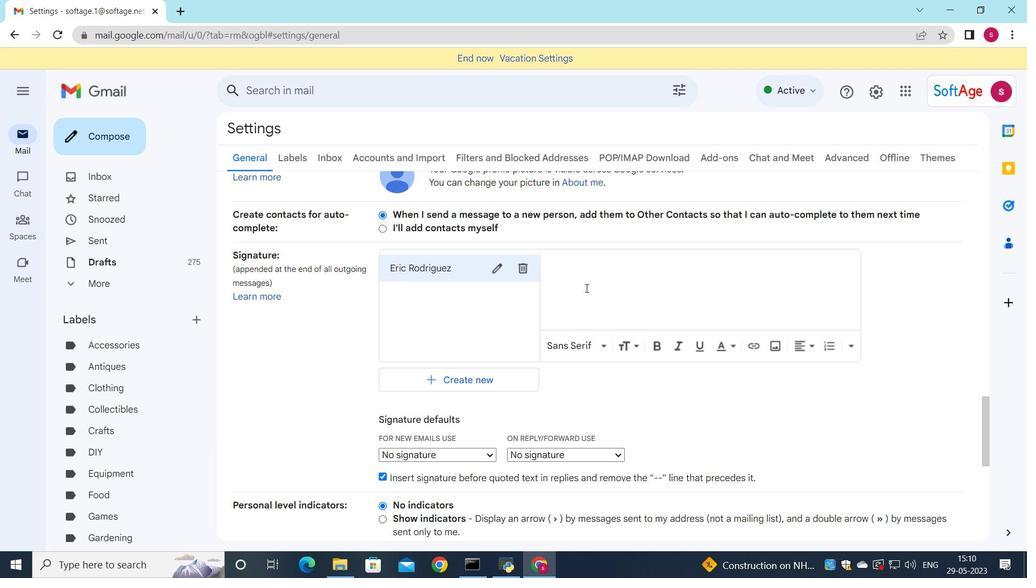 
Action: Mouse moved to (593, 299)
Screenshot: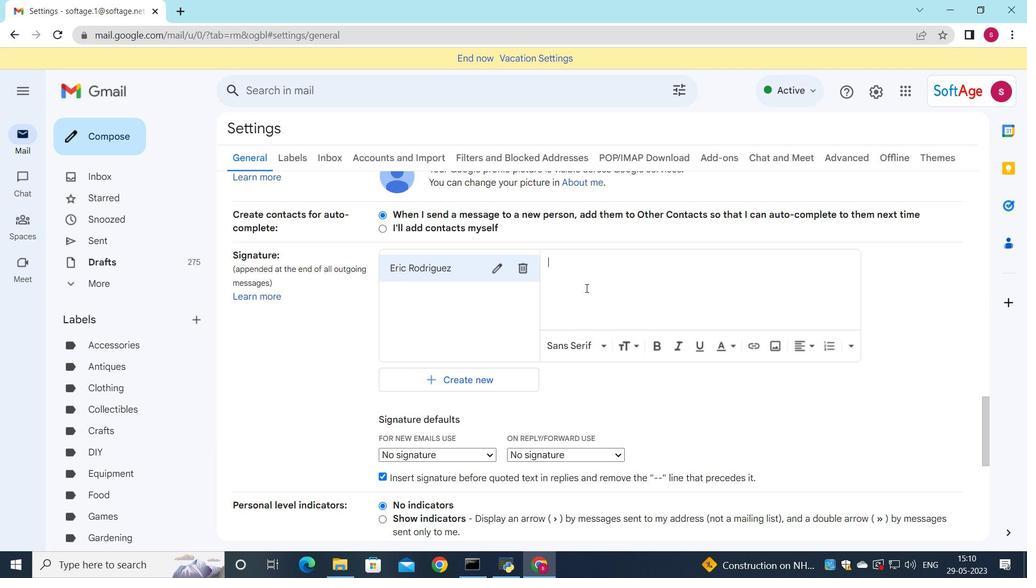 
Action: Key pressed <Key.shift>Eric<Key.space><Key.shift>Rodriguez
Screenshot: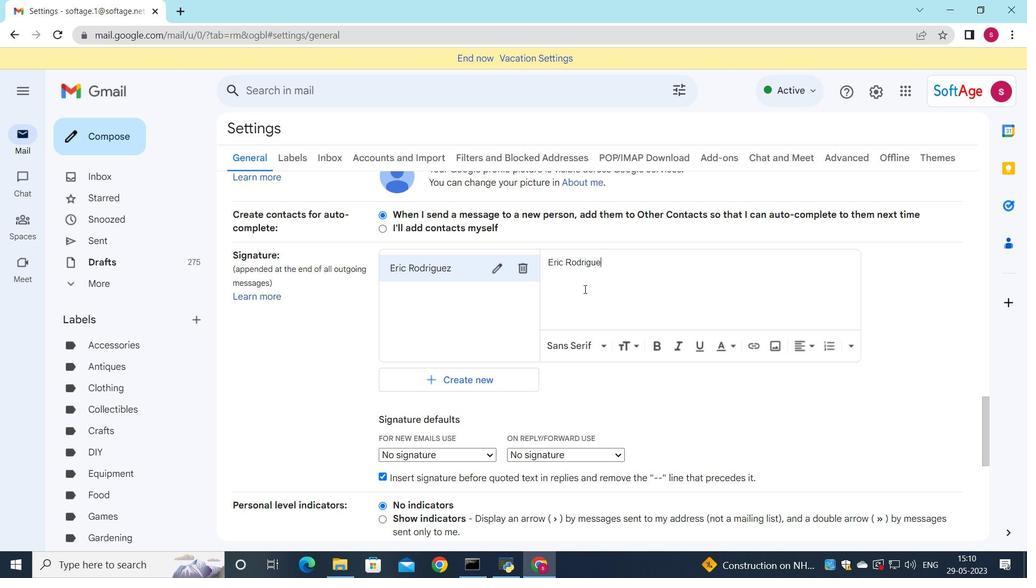 
Action: Mouse moved to (592, 299)
Screenshot: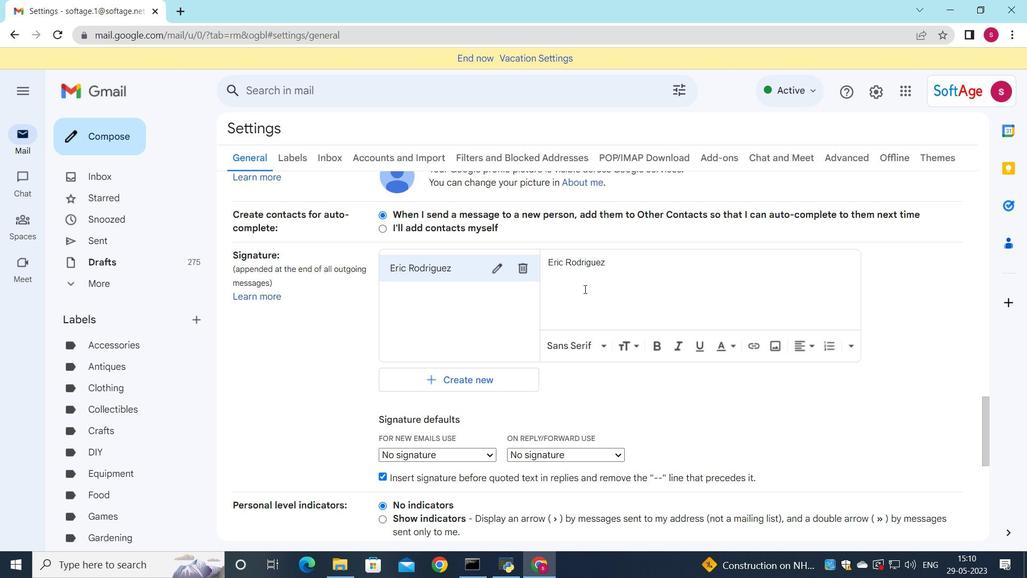 
Action: Mouse scrolled (592, 299) with delta (0, 0)
Screenshot: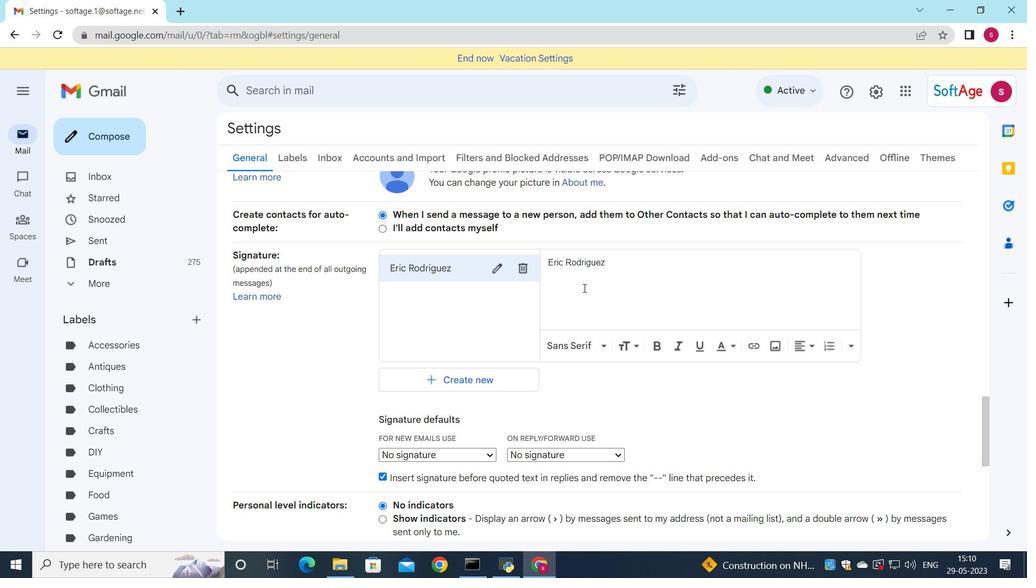 
Action: Mouse scrolled (592, 299) with delta (0, 0)
Screenshot: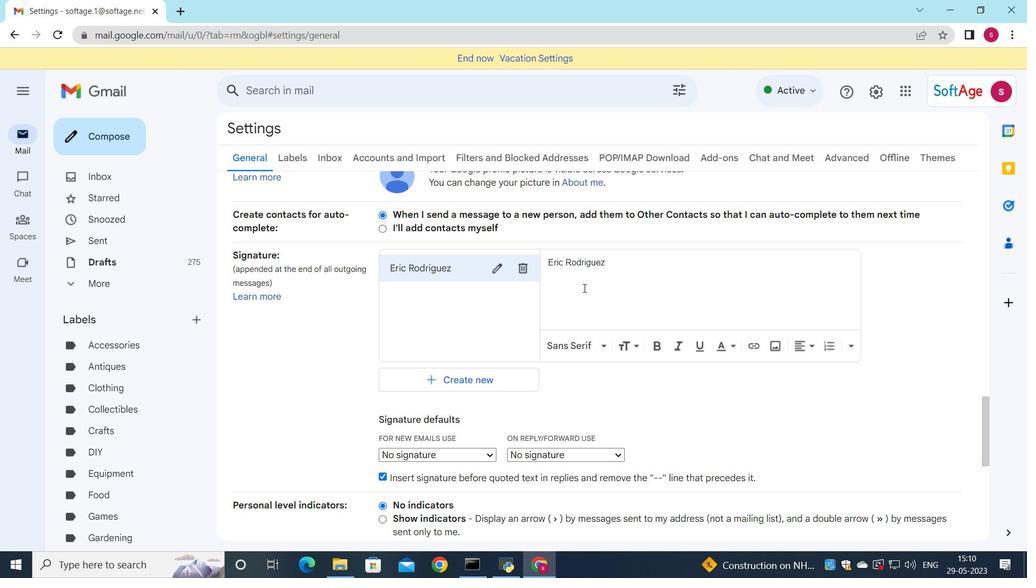 
Action: Mouse moved to (533, 314)
Screenshot: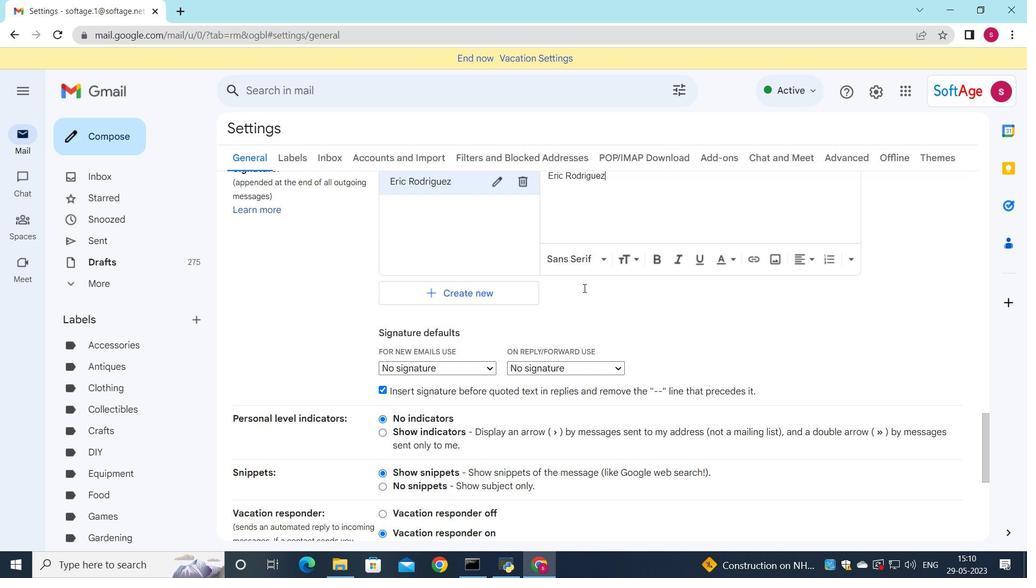 
Action: Mouse scrolled (581, 301) with delta (0, 0)
Screenshot: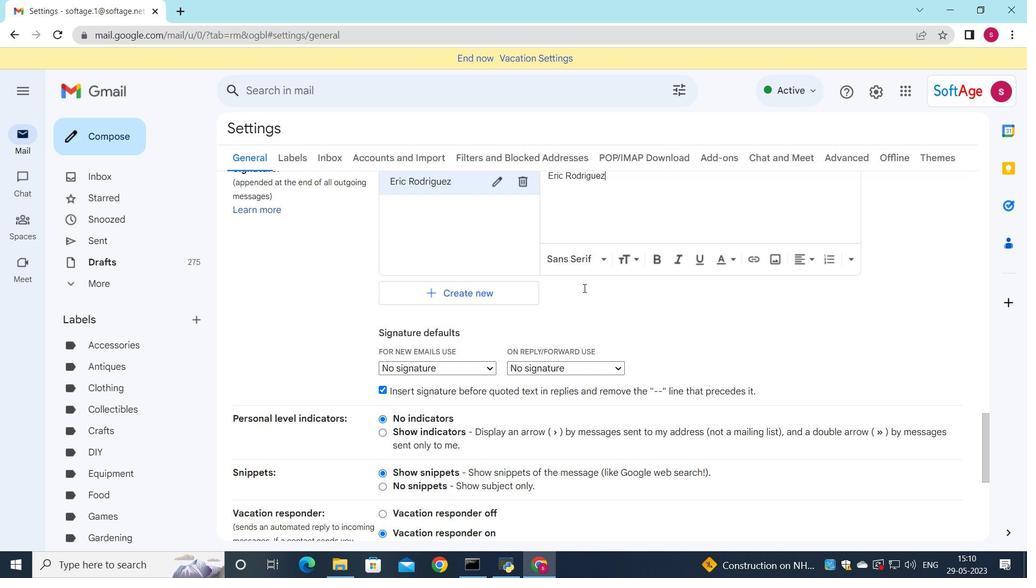 
Action: Mouse moved to (496, 267)
Screenshot: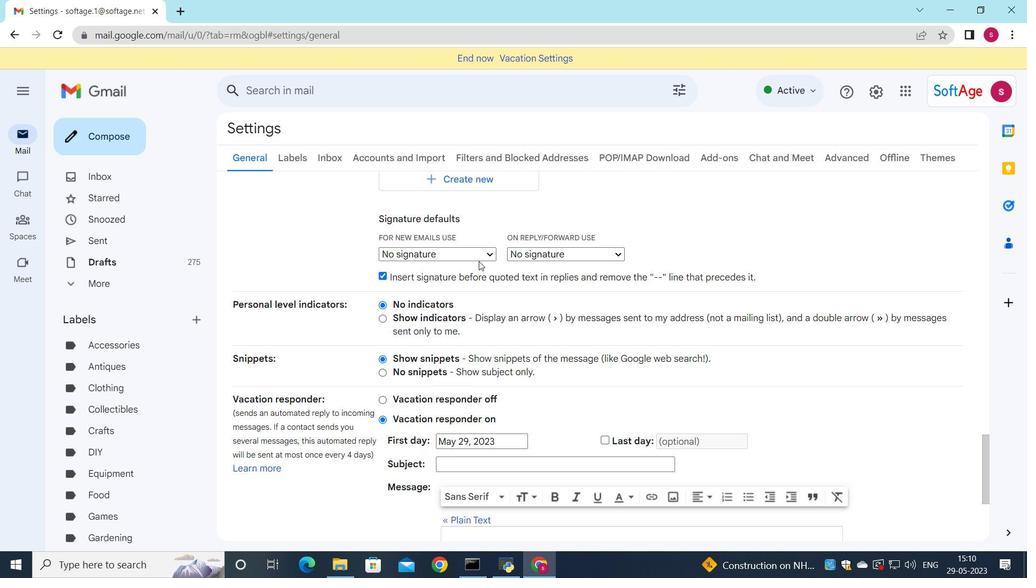 
Action: Mouse pressed left at (496, 267)
Screenshot: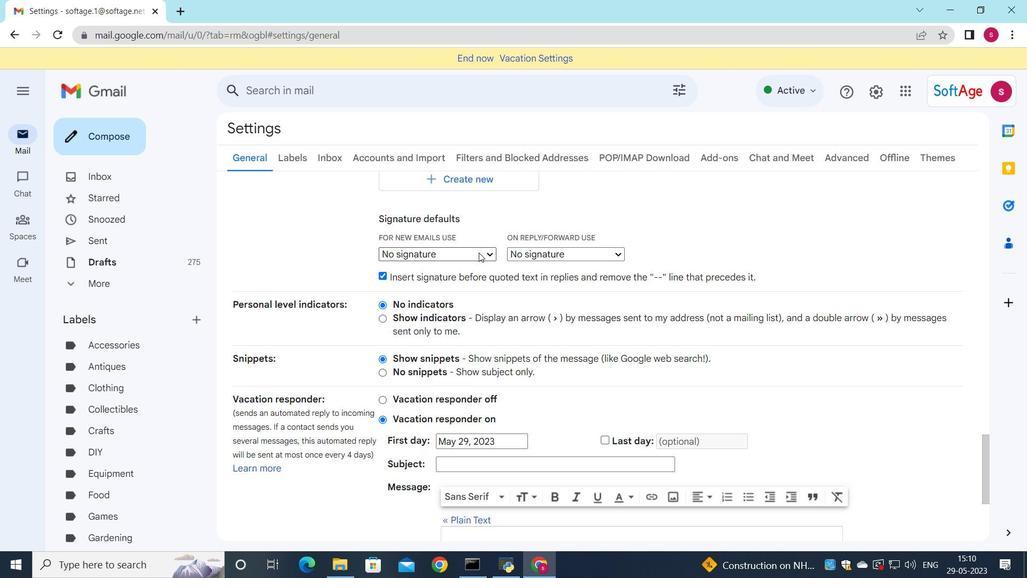 
Action: Mouse moved to (502, 289)
Screenshot: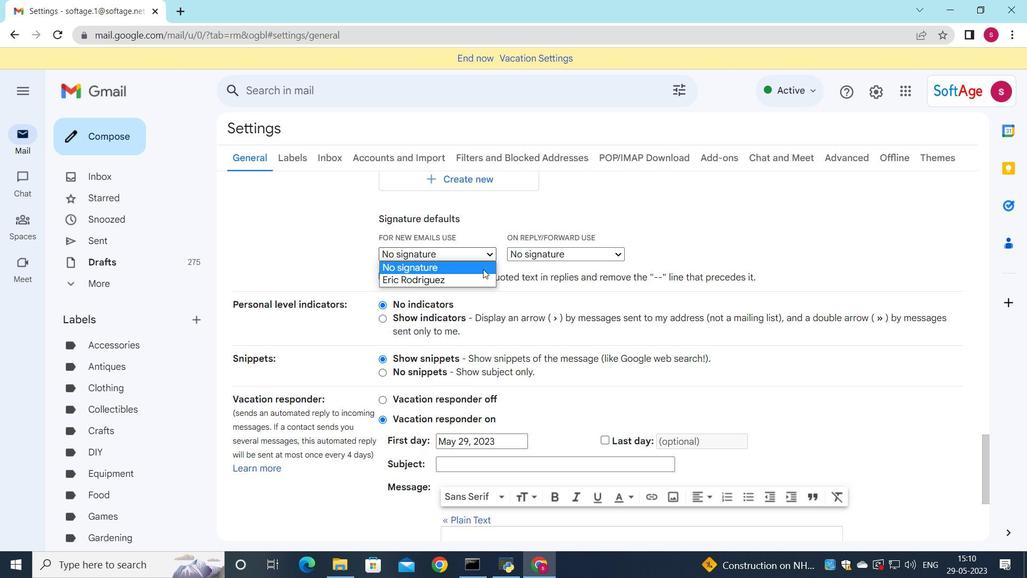 
Action: Mouse pressed left at (502, 289)
Screenshot: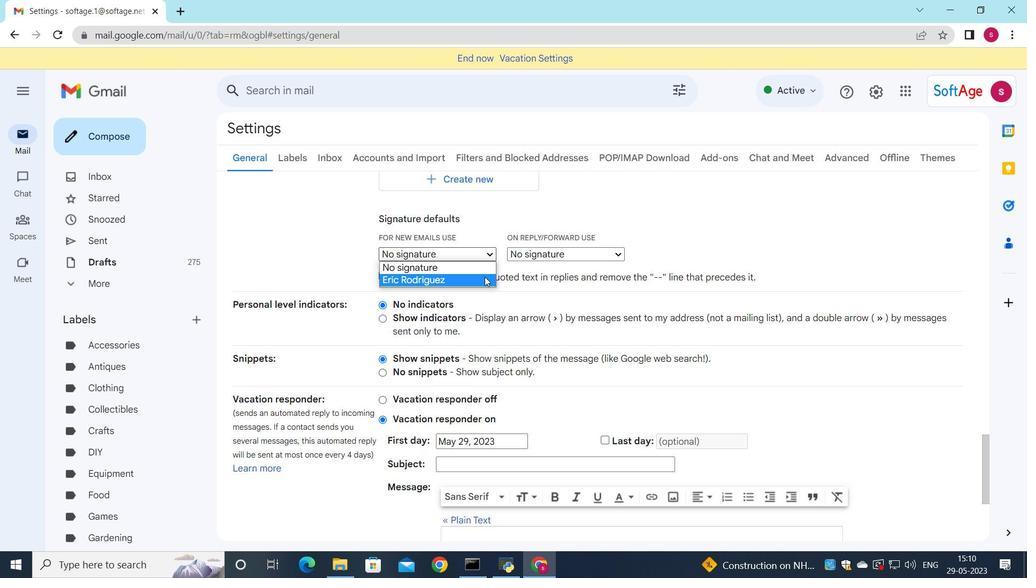 
Action: Mouse moved to (531, 271)
Screenshot: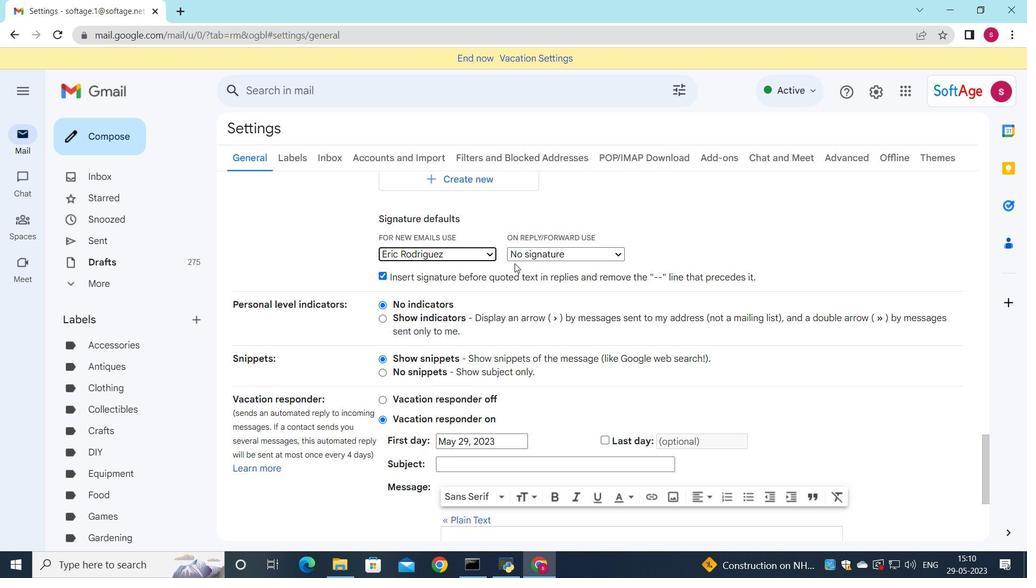 
Action: Mouse pressed left at (531, 271)
Screenshot: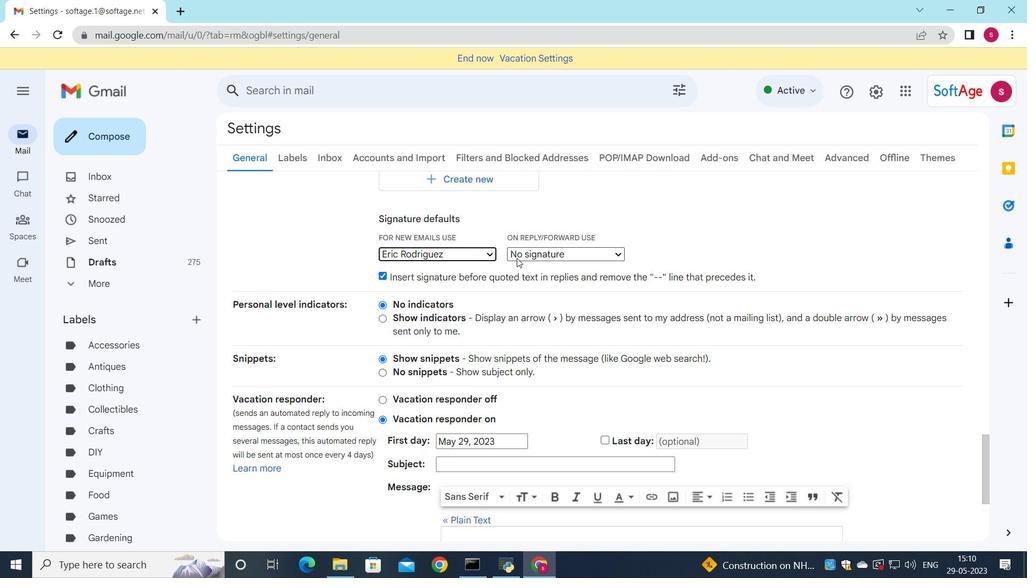 
Action: Mouse moved to (534, 297)
Screenshot: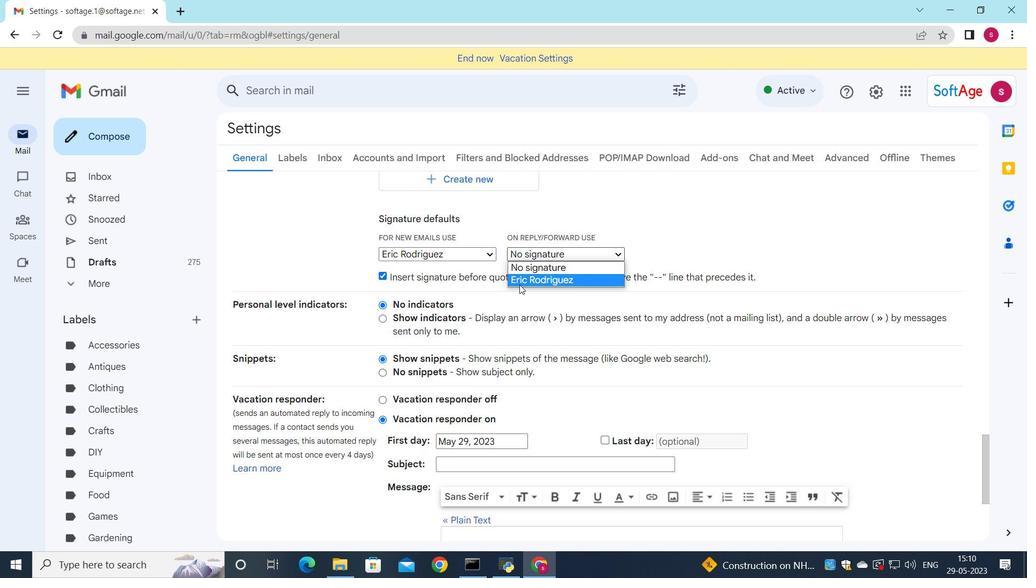 
Action: Mouse pressed left at (534, 297)
Screenshot: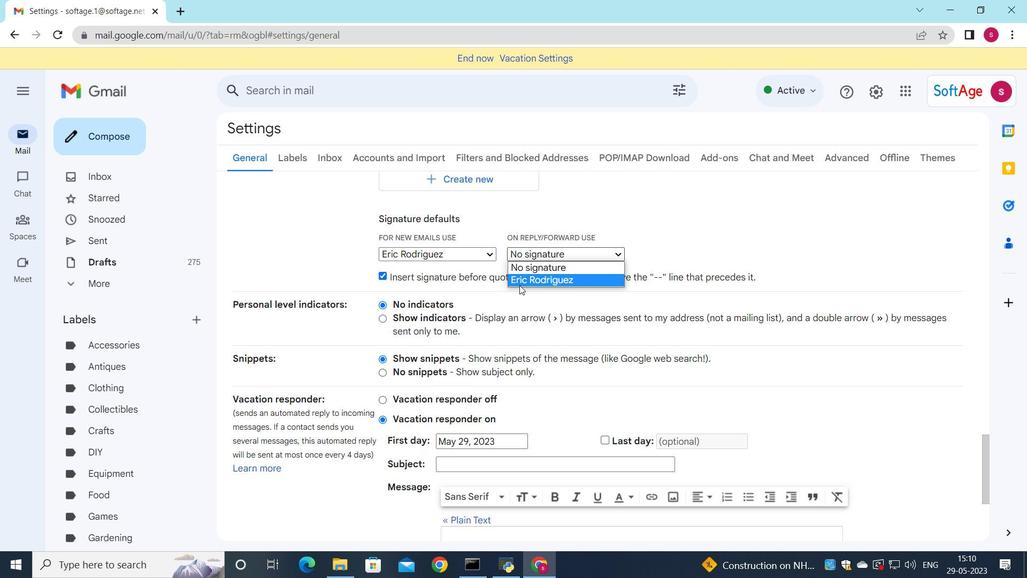 
Action: Mouse scrolled (534, 296) with delta (0, 0)
Screenshot: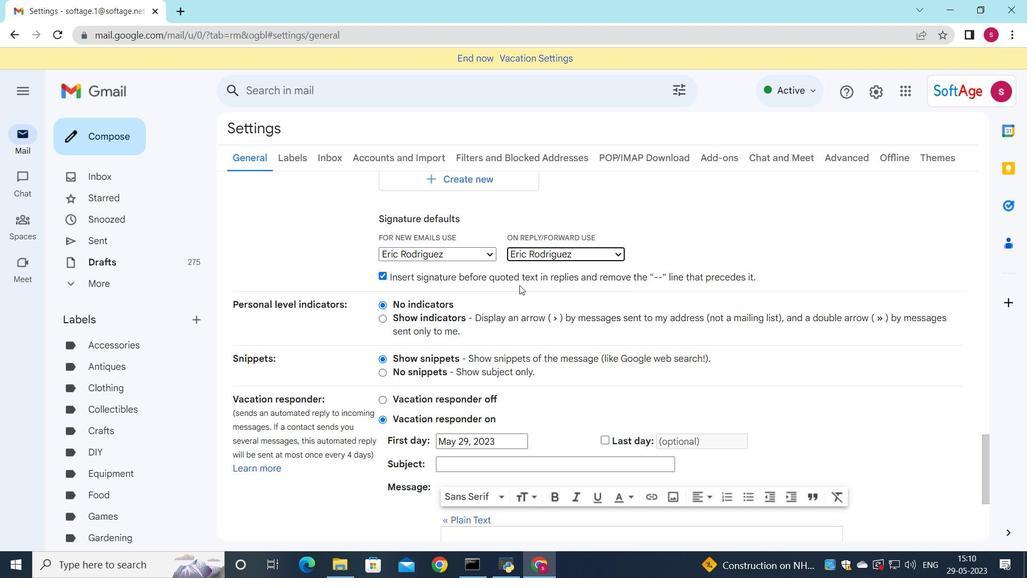 
Action: Mouse scrolled (534, 296) with delta (0, 0)
Screenshot: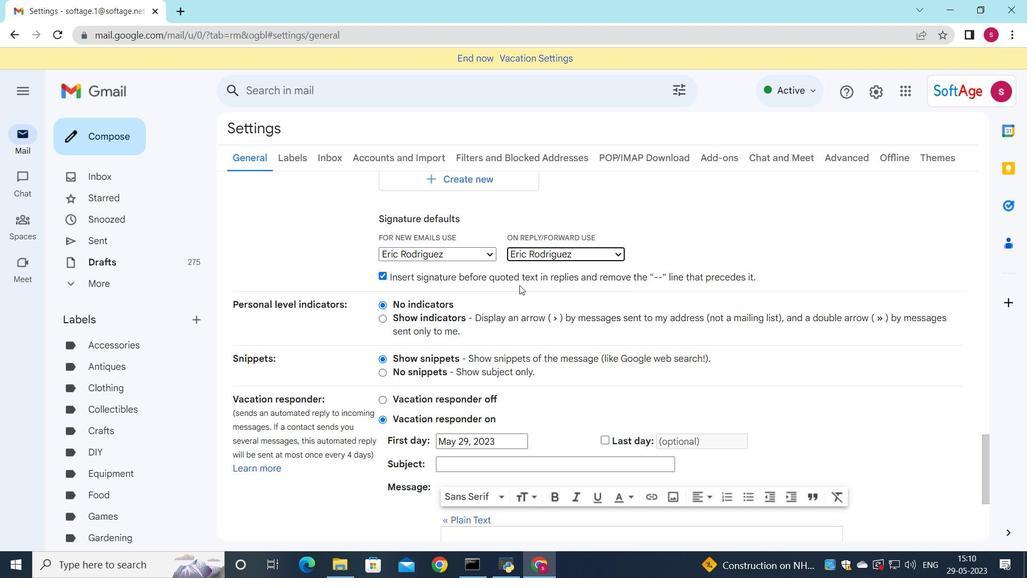 
Action: Mouse scrolled (534, 296) with delta (0, 0)
Screenshot: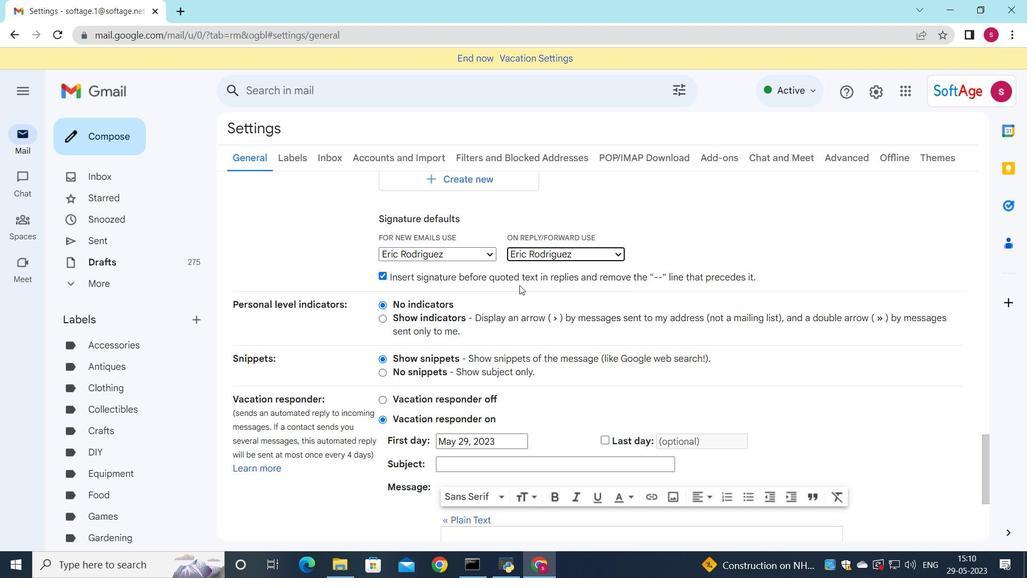 
Action: Mouse scrolled (534, 296) with delta (0, 0)
Screenshot: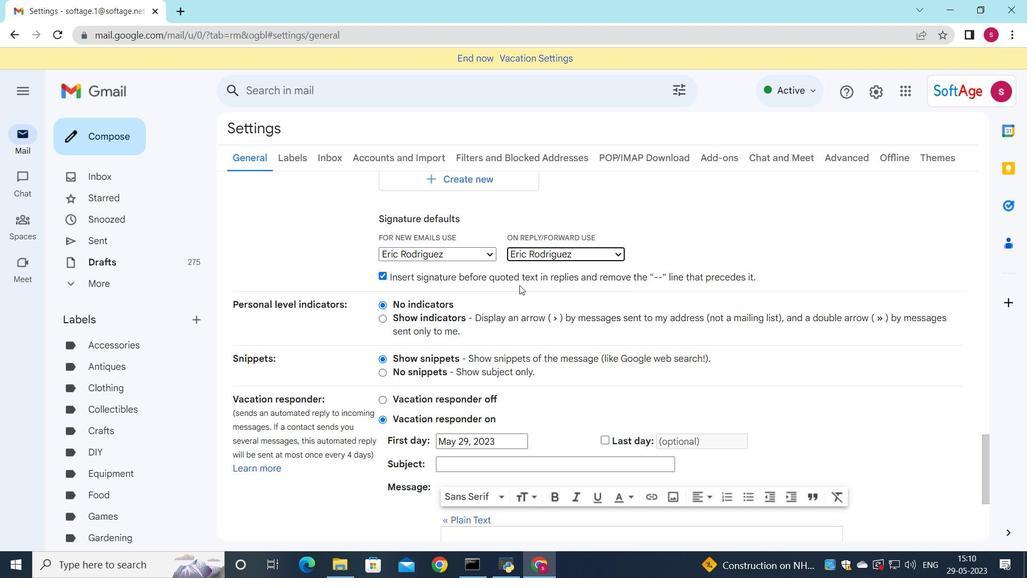 
Action: Mouse scrolled (534, 296) with delta (0, 0)
Screenshot: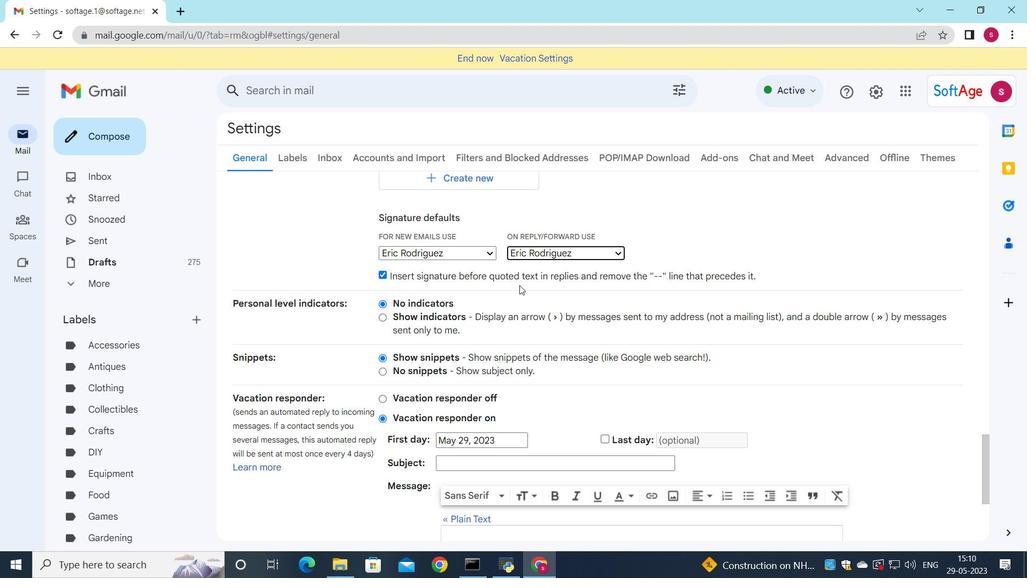 
Action: Mouse scrolled (534, 296) with delta (0, 0)
Screenshot: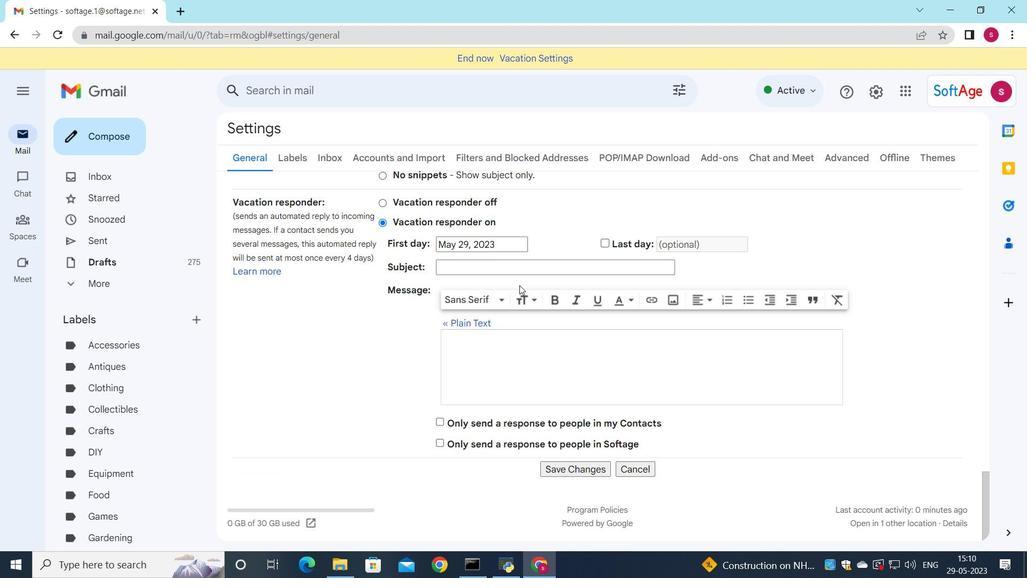 
Action: Mouse scrolled (534, 296) with delta (0, 0)
Screenshot: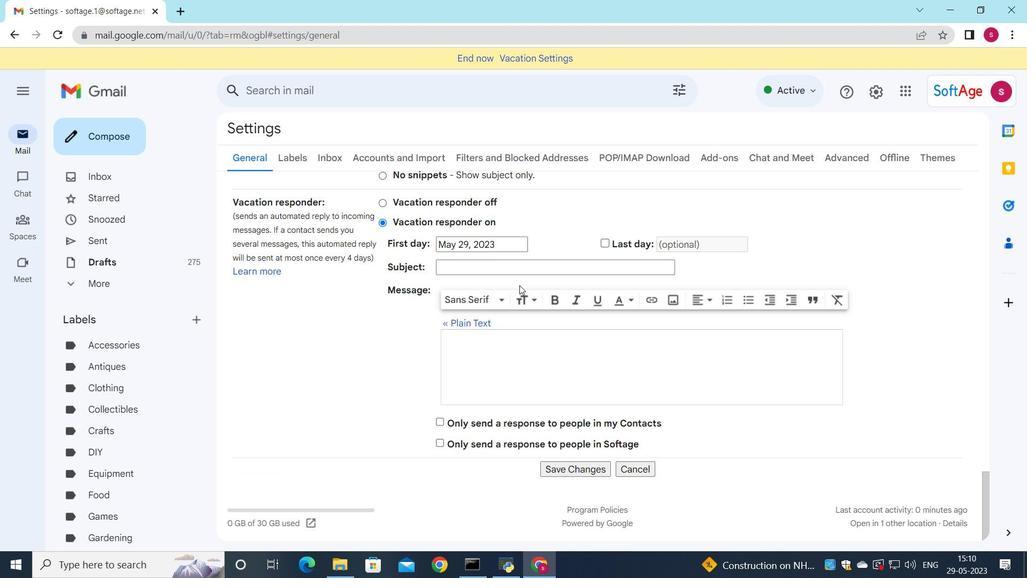 
Action: Mouse scrolled (534, 296) with delta (0, 0)
Screenshot: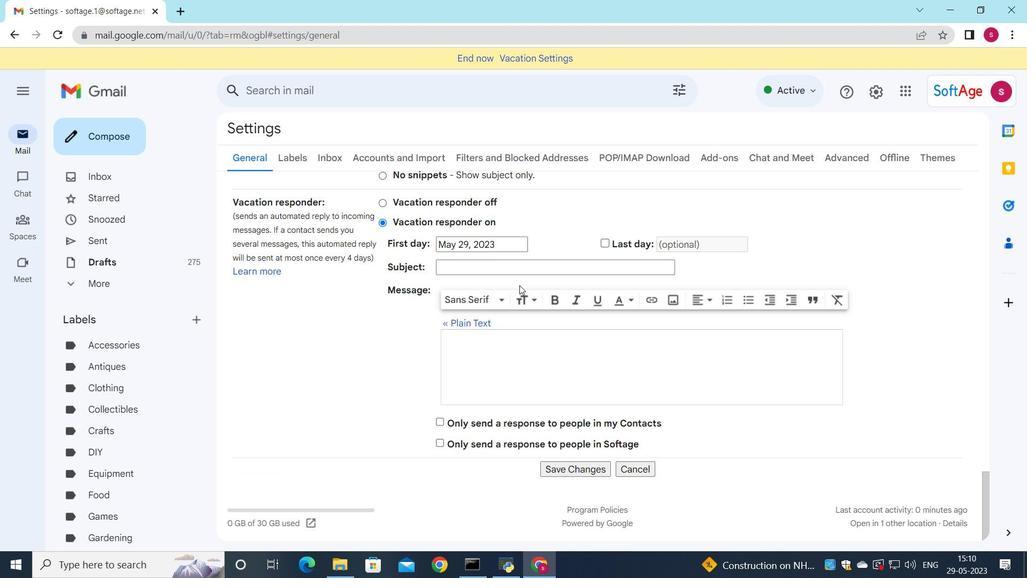 
Action: Mouse scrolled (534, 296) with delta (0, 0)
Screenshot: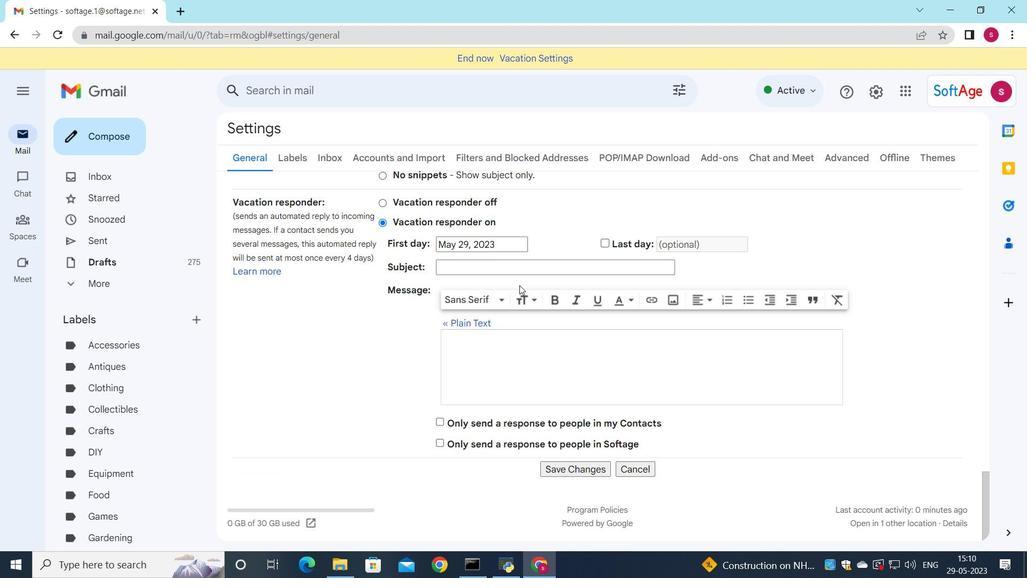 
Action: Mouse scrolled (534, 296) with delta (0, 0)
Screenshot: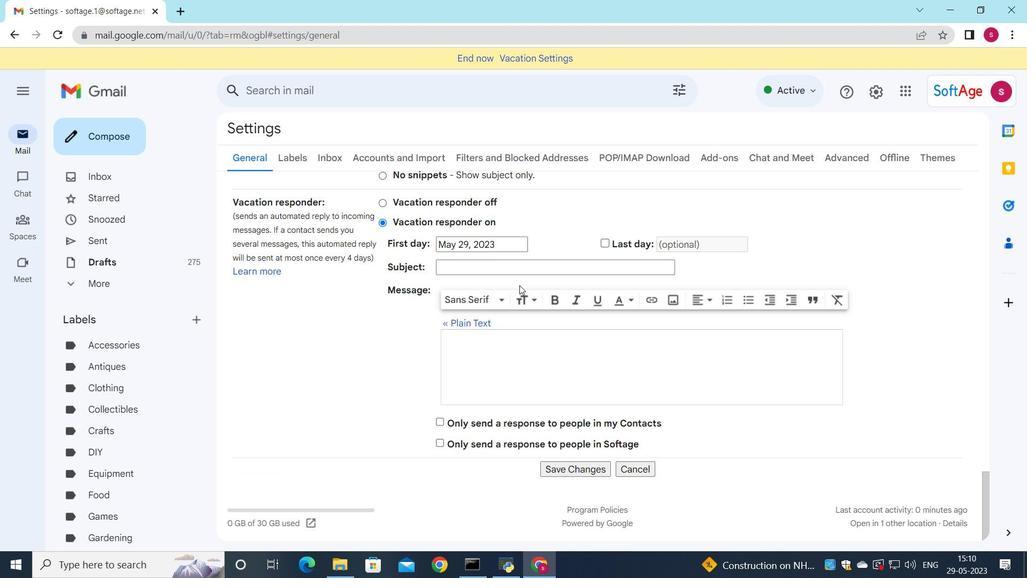 
Action: Mouse moved to (575, 467)
Screenshot: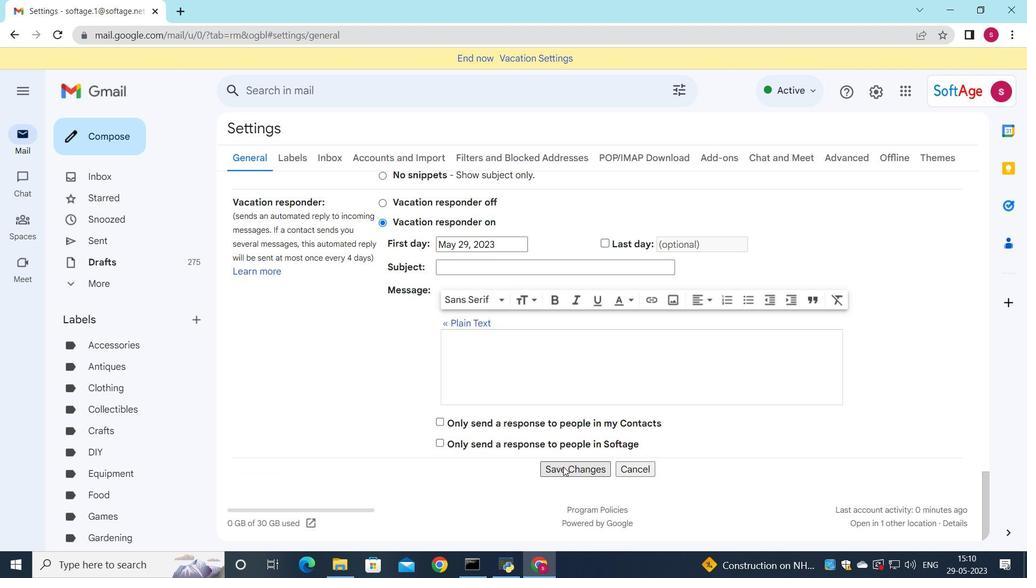 
Action: Mouse pressed left at (575, 467)
Screenshot: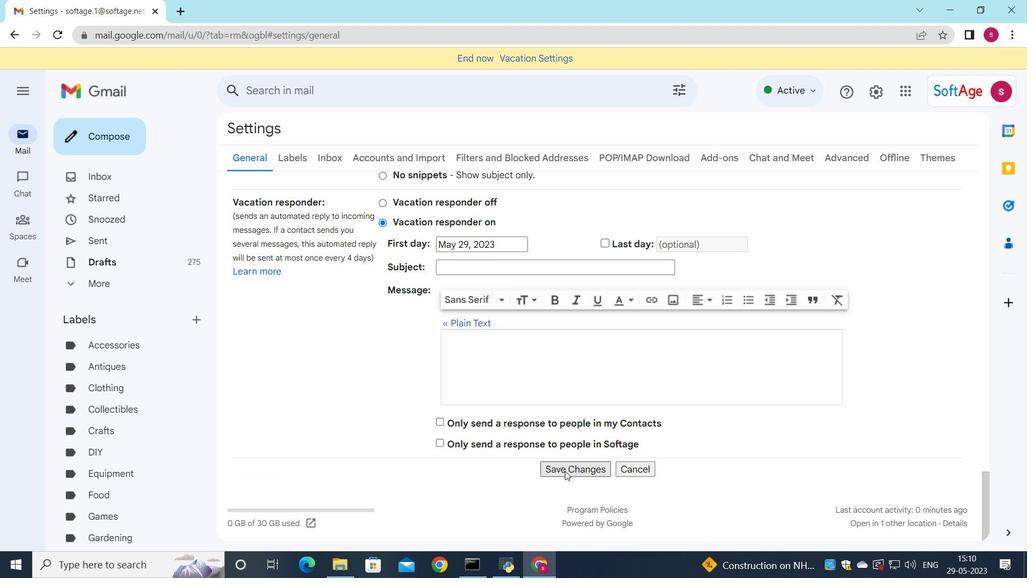 
Action: Mouse moved to (149, 154)
Screenshot: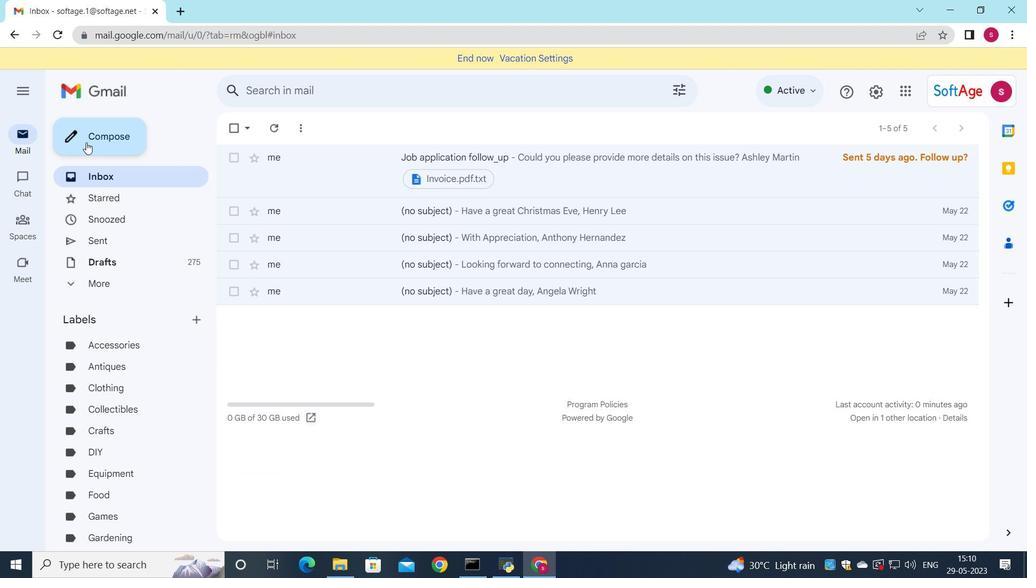 
Action: Mouse pressed left at (149, 154)
Screenshot: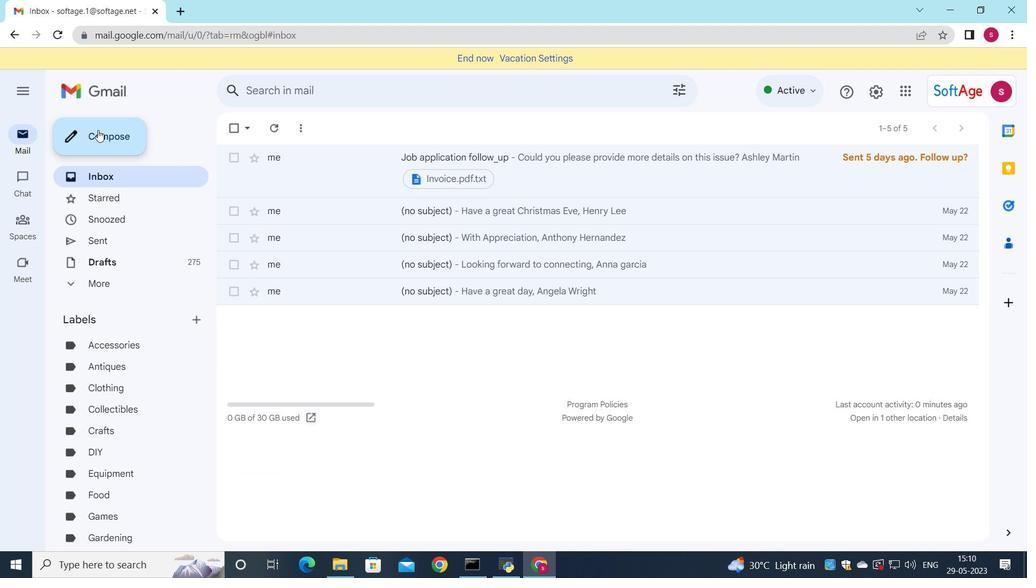 
Action: Mouse moved to (656, 296)
Screenshot: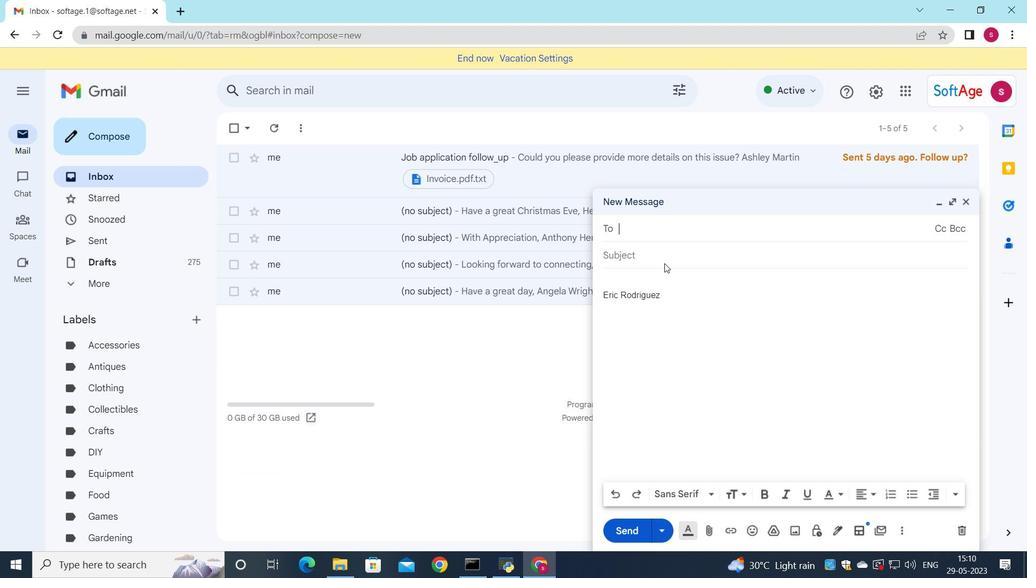 
Action: Key pressed <Key.down><Key.down><Key.down><Key.down><Key.enter><Key.down><Key.down><Key.down><Key.down><Key.down><Key.enter>
Screenshot: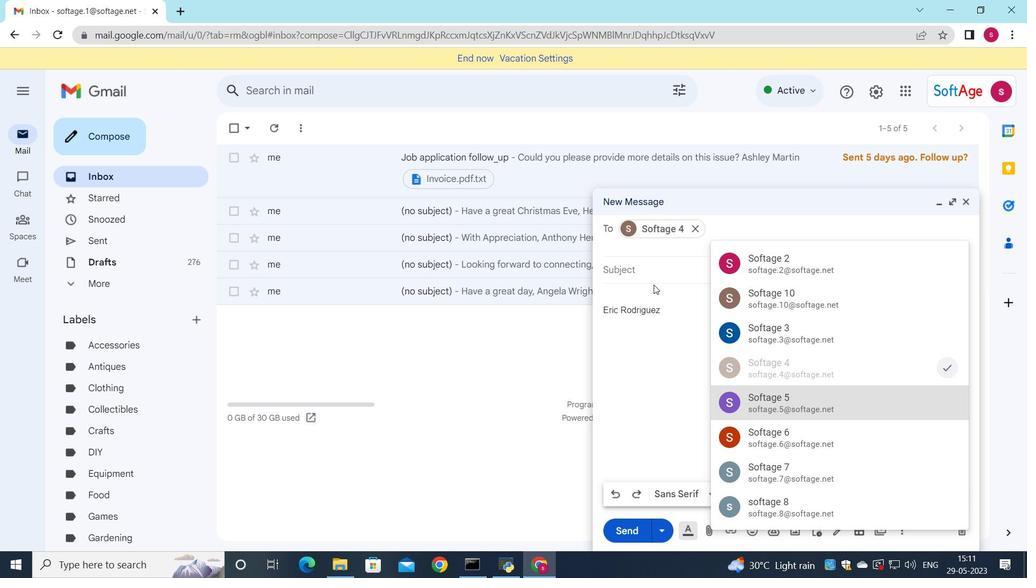 
Action: Mouse moved to (914, 259)
Screenshot: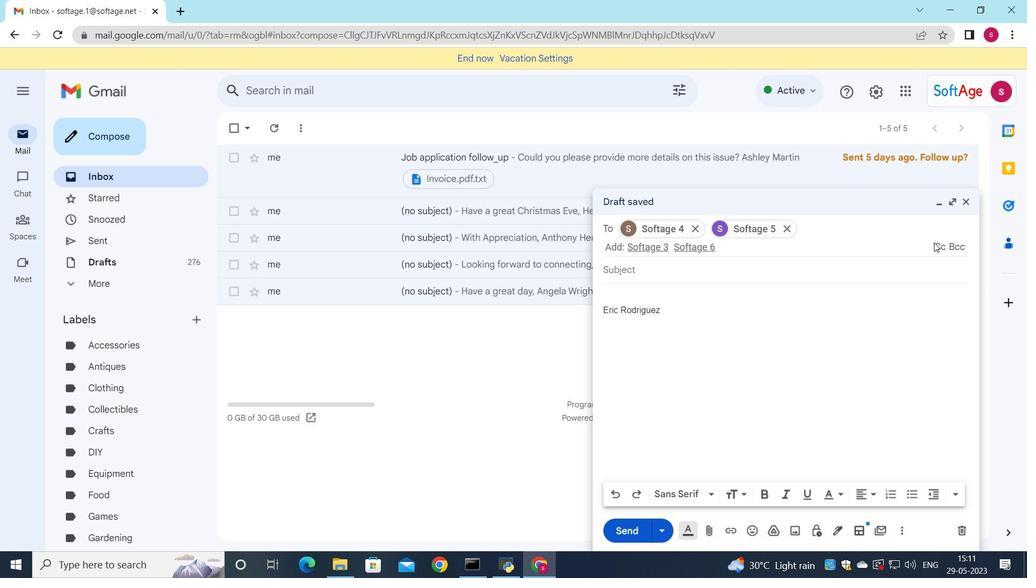 
Action: Mouse pressed left at (914, 259)
Screenshot: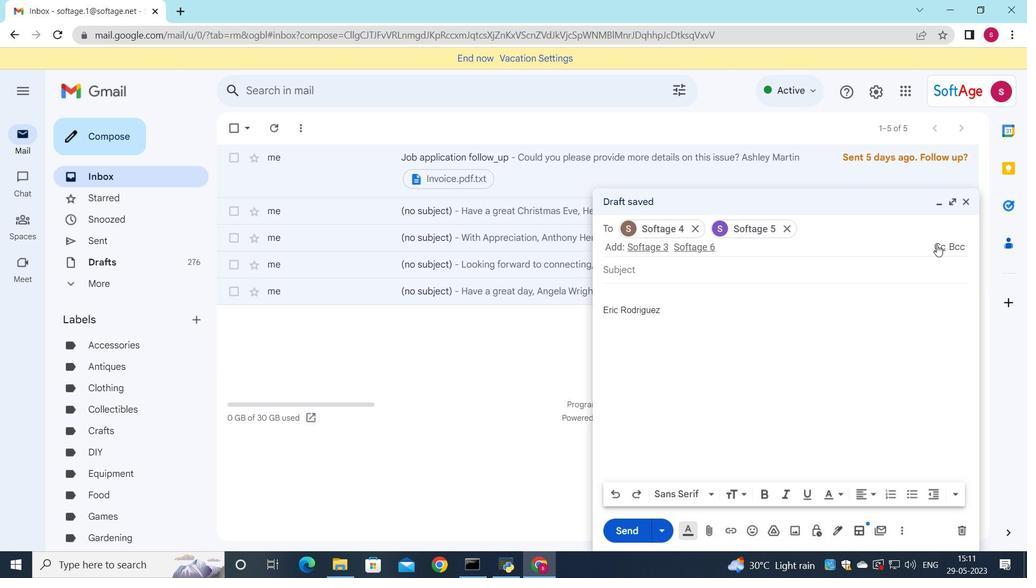 
Action: Key pressed <Key.down><Key.down><Key.down><Key.down><Key.down><Key.down><Key.enter>
Screenshot: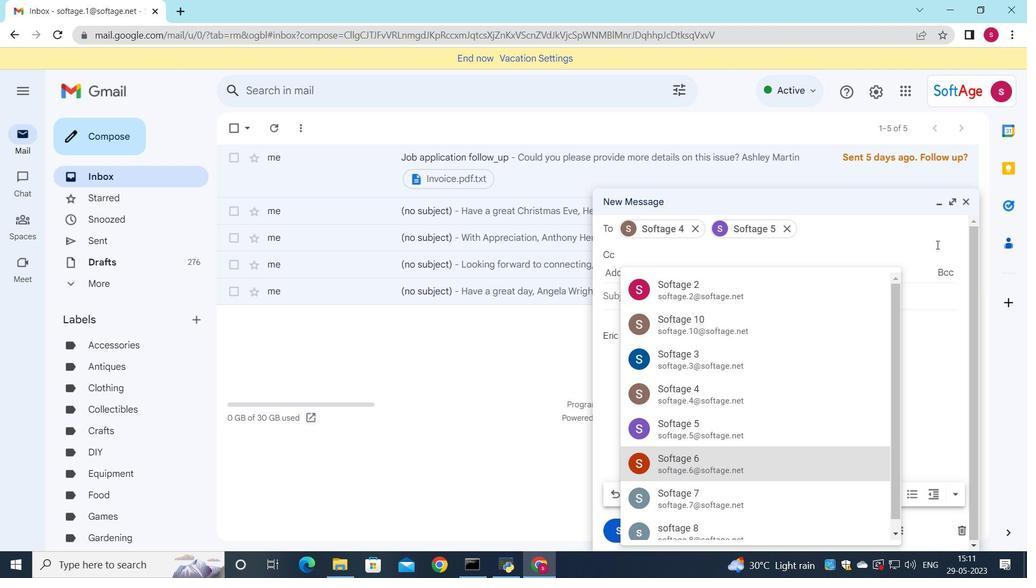 
Action: Mouse moved to (618, 300)
Screenshot: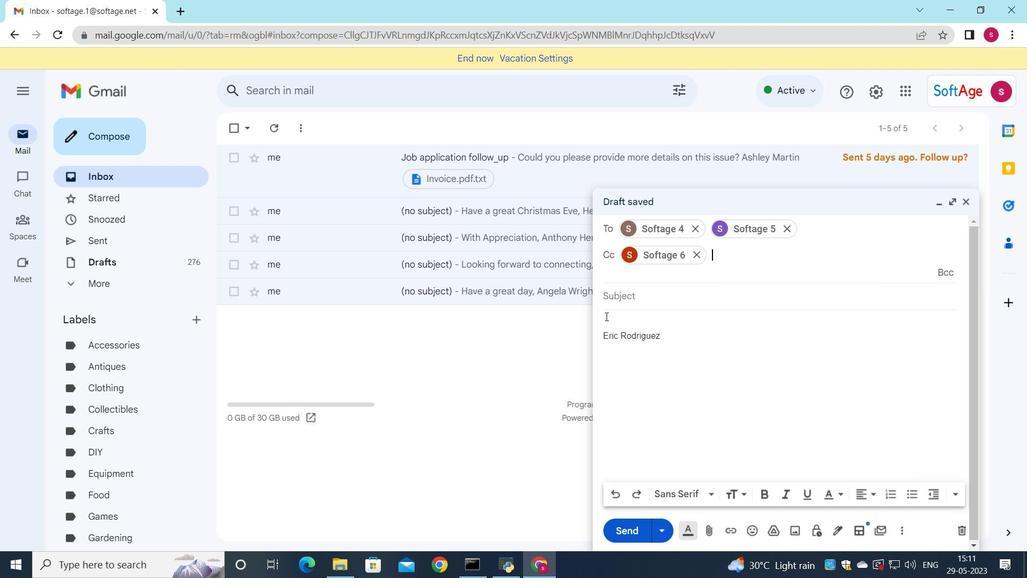 
Action: Mouse pressed left at (618, 300)
Screenshot: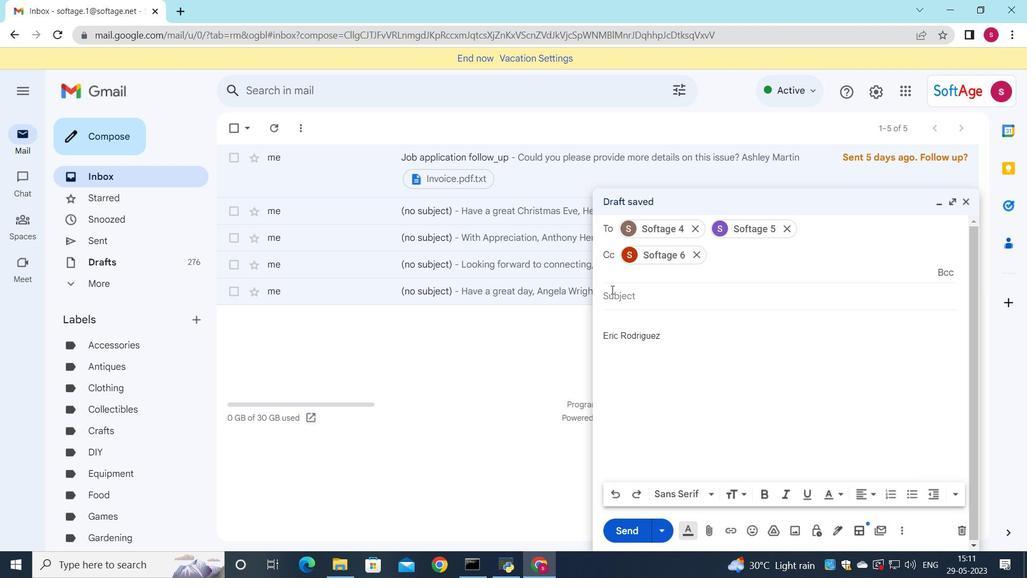
Action: Key pressed <Key.shift>Request<Key.space>for<Key.space>a<Key.space>change<Key.space>in<Key.space>projet<Key.space>scope<Key.space>
Screenshot: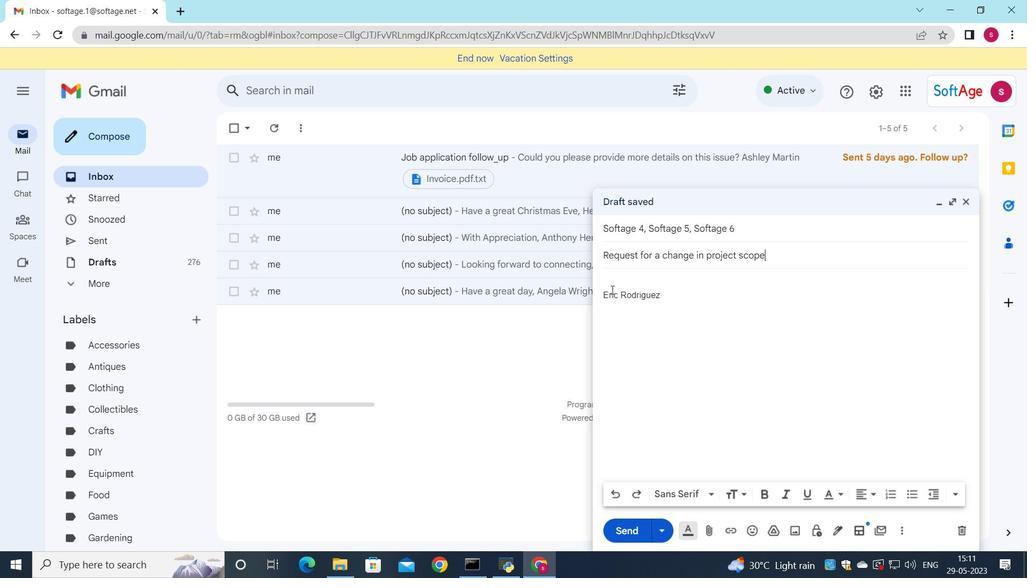 
Action: Mouse moved to (618, 296)
Screenshot: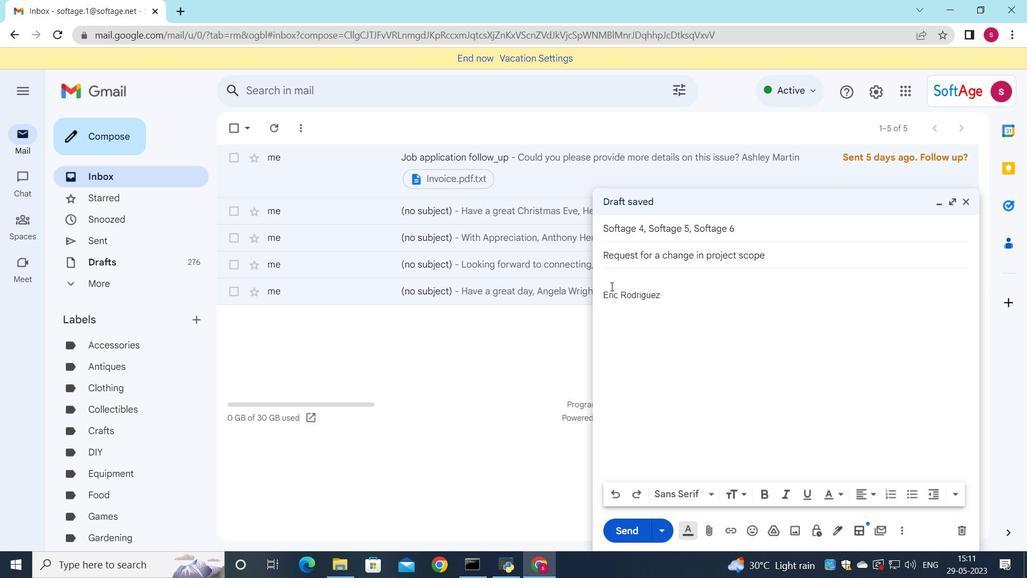 
Action: Mouse pressed left at (618, 296)
Screenshot: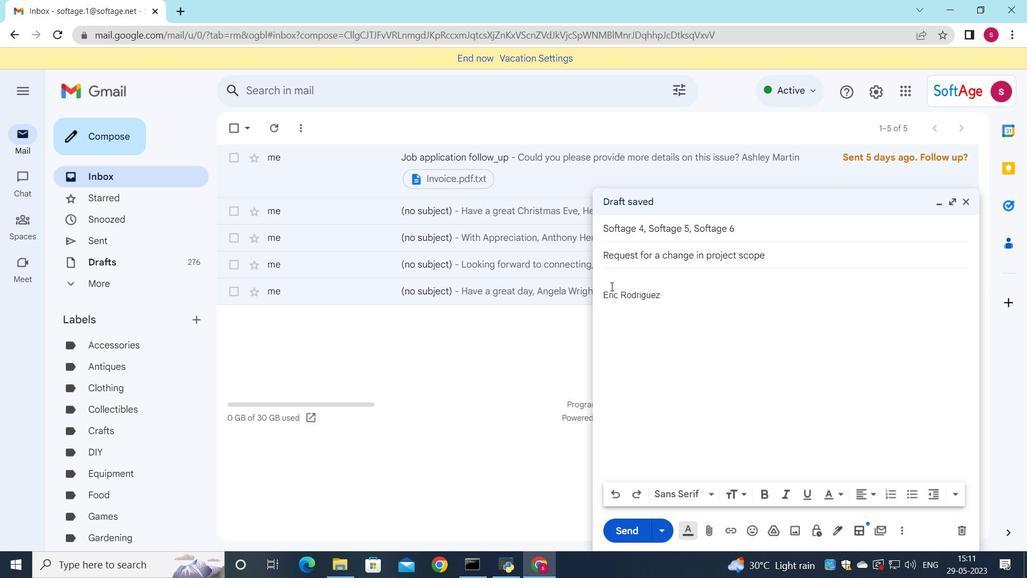 
Action: Key pressed <Key.shift>Please<Key.space>let<Key.space>me<Key.space>know<Key.space>if<Key.space>there<Key.space>are<Key.space>any<Key.space>issues<Key.space>with<Key.space>the<Key.space>formatting<Key.space>of<Key.space>the<Key.space>document.
Screenshot: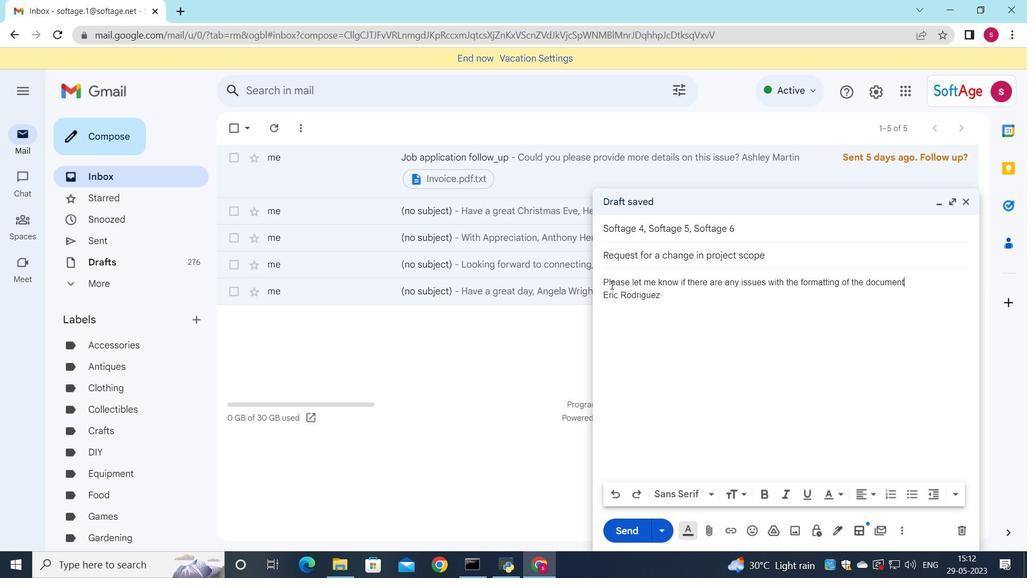 
Action: Mouse moved to (611, 292)
Screenshot: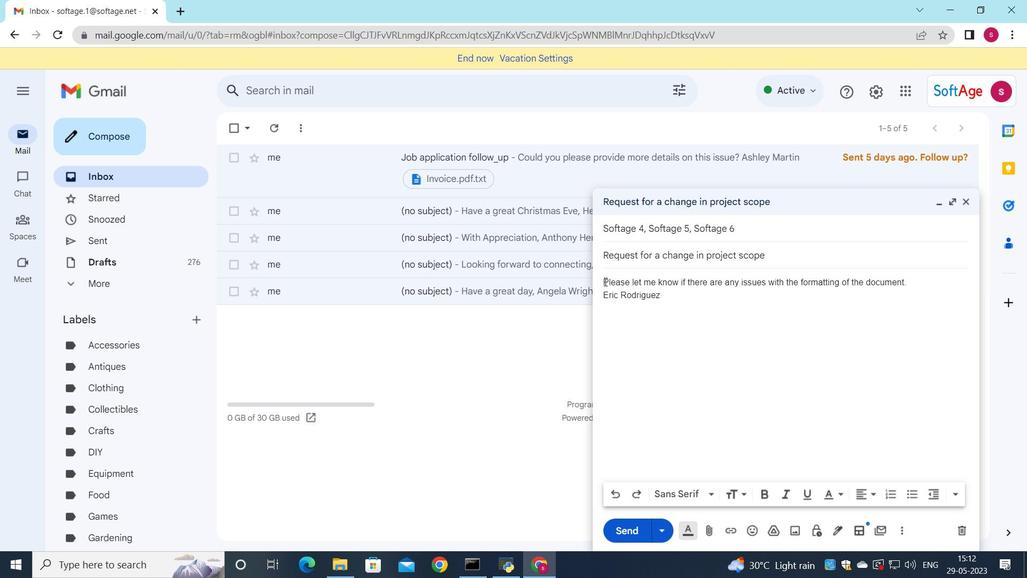 
Action: Mouse pressed left at (611, 292)
Screenshot: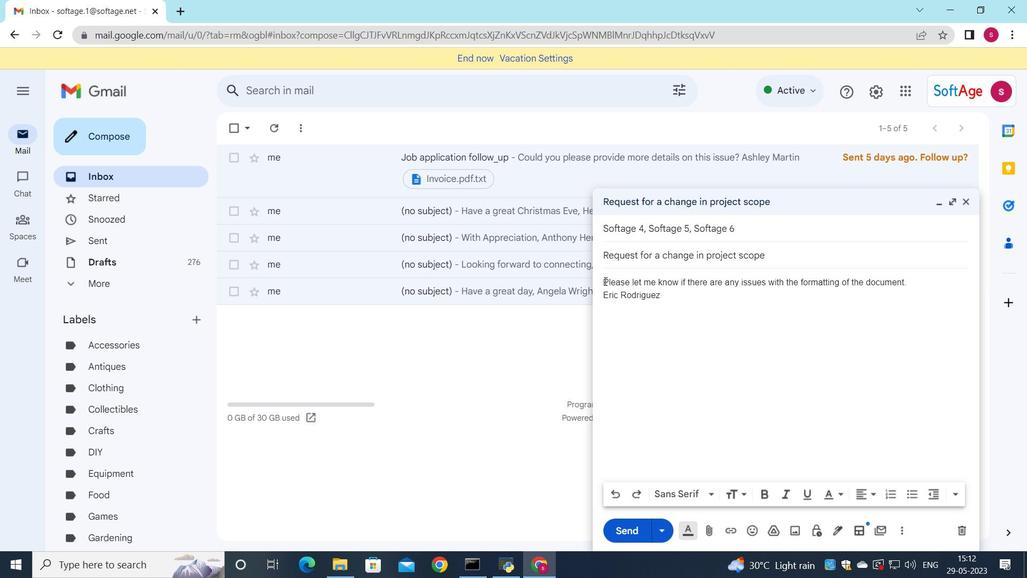 
Action: Mouse moved to (738, 490)
Screenshot: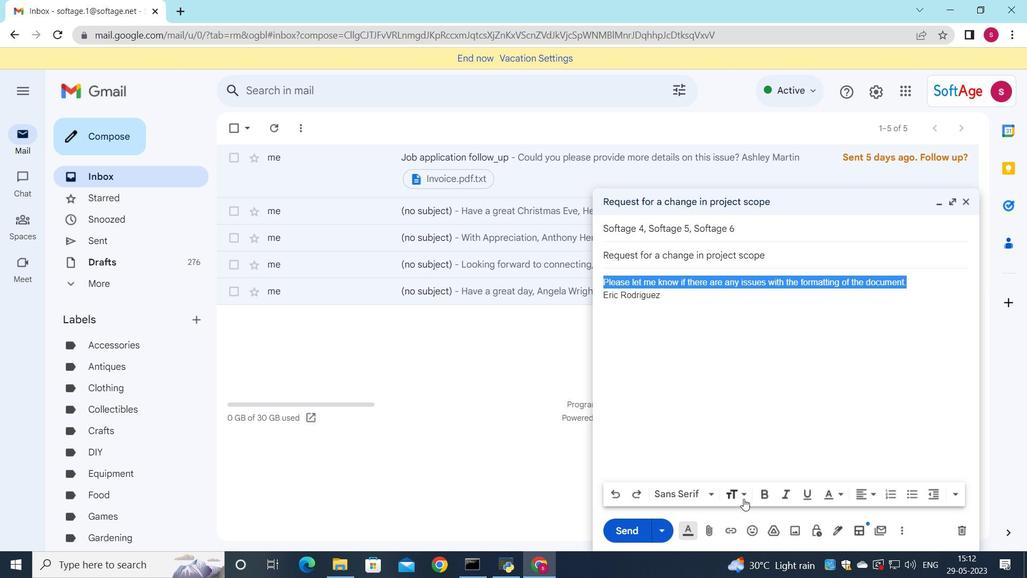 
Action: Mouse pressed left at (738, 490)
Screenshot: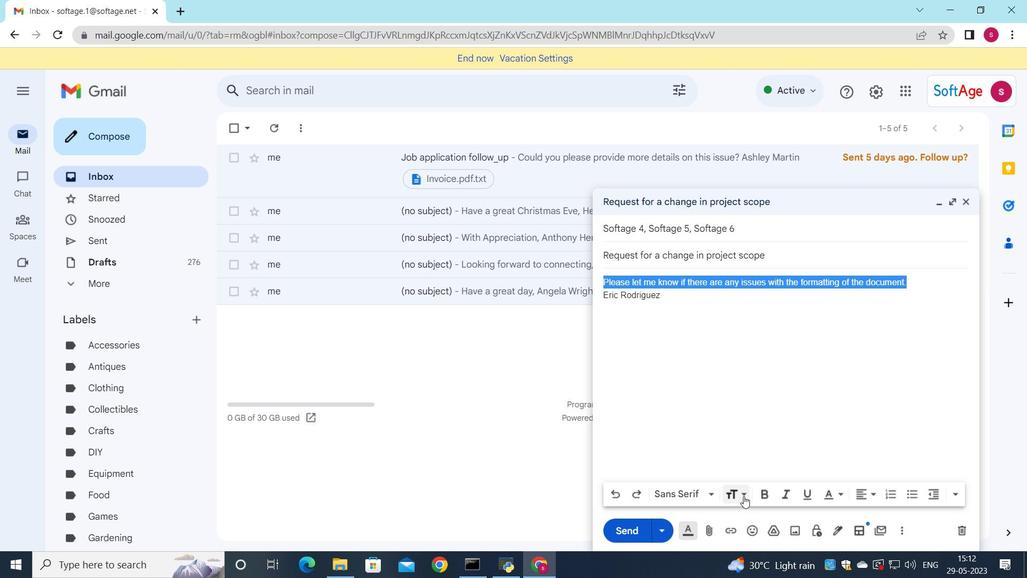 
Action: Mouse moved to (755, 411)
Screenshot: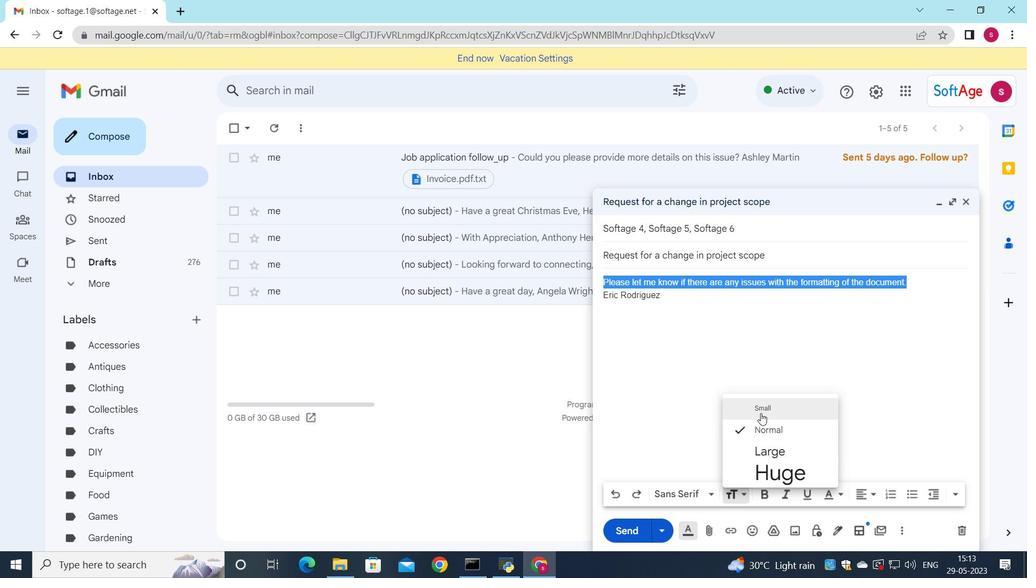 
Action: Mouse pressed left at (755, 411)
Screenshot: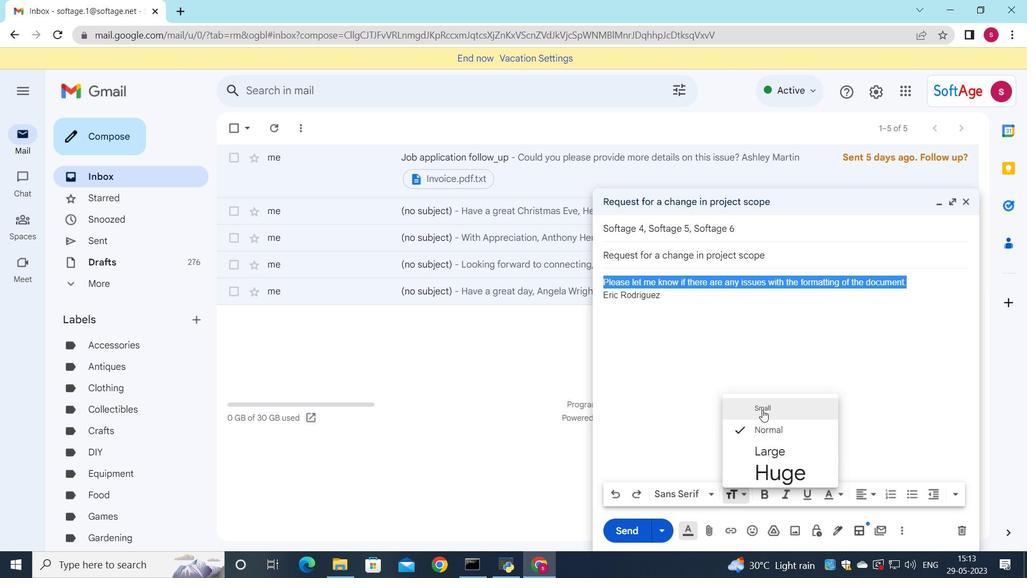 
Action: Mouse moved to (855, 490)
Screenshot: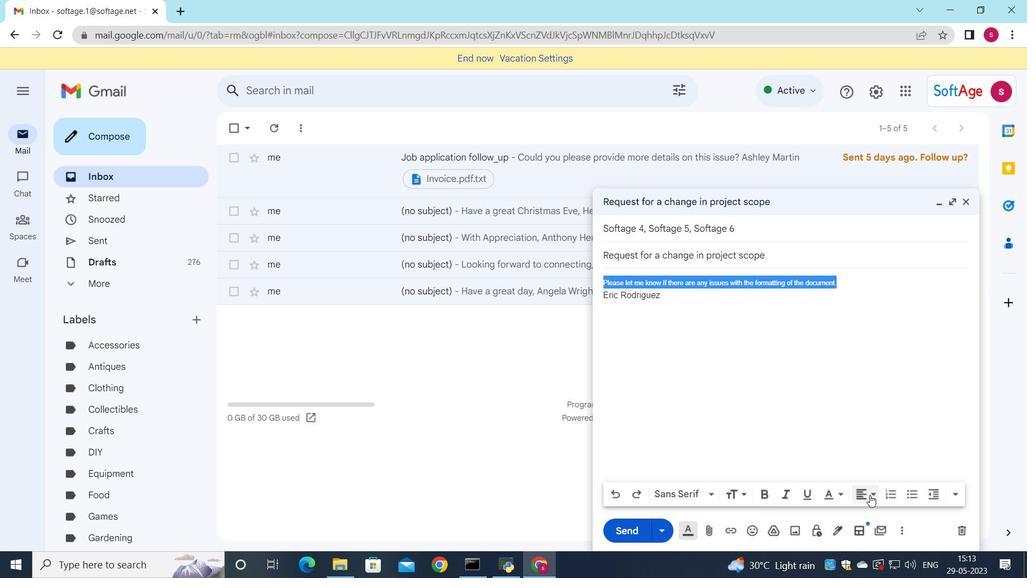 
Action: Mouse pressed left at (855, 490)
Screenshot: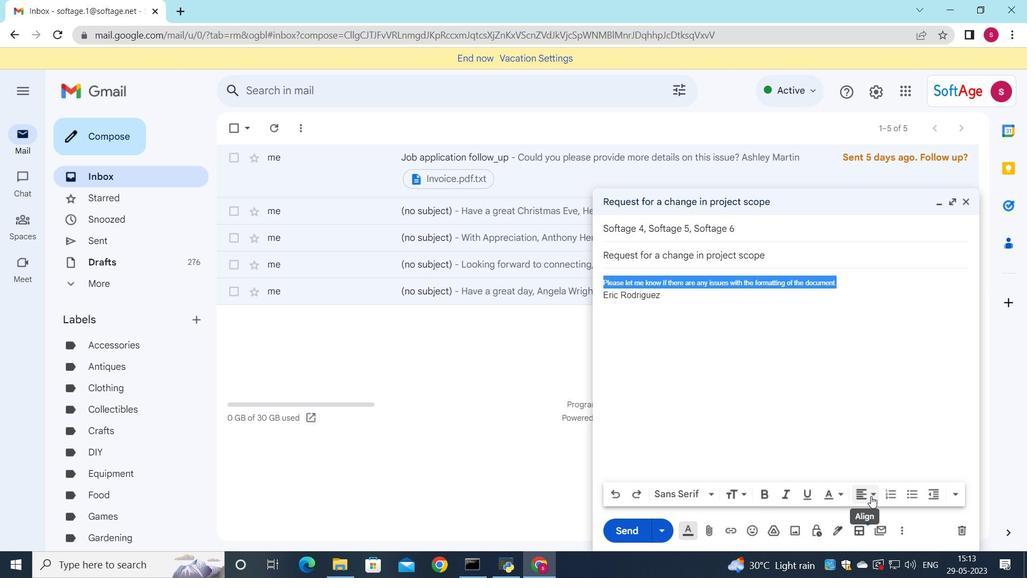 
Action: Mouse moved to (846, 438)
Screenshot: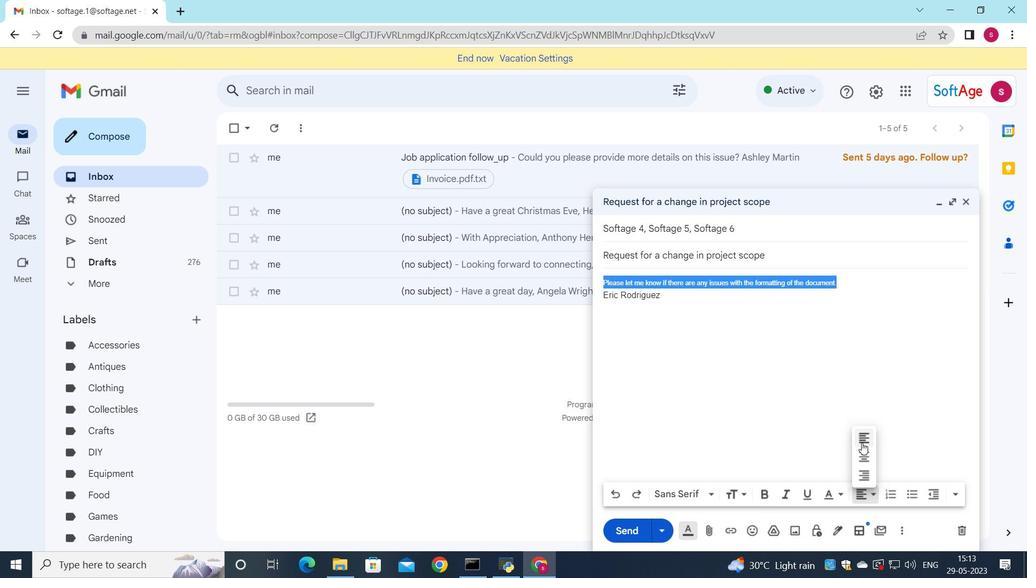 
Action: Mouse pressed left at (846, 438)
Screenshot: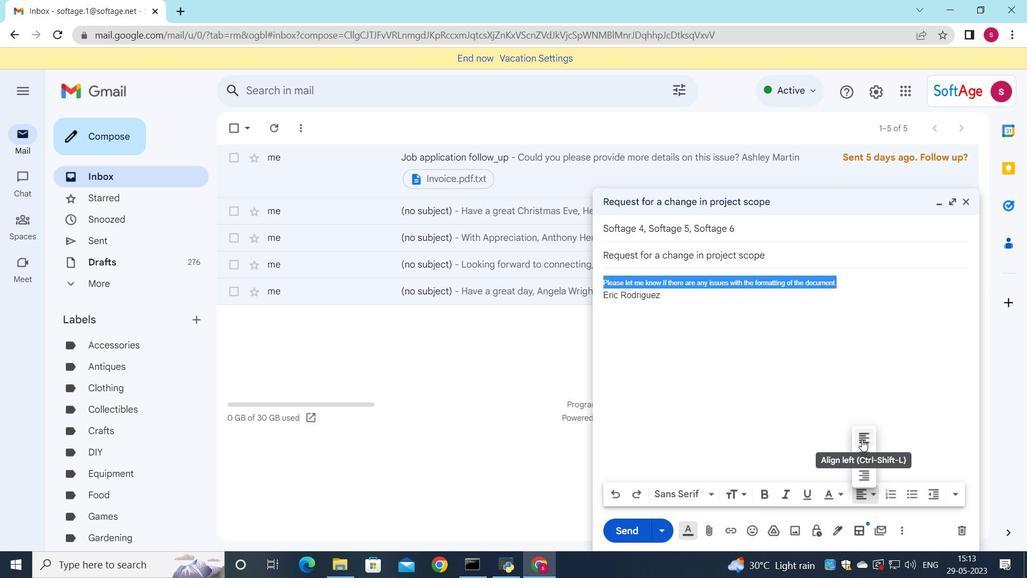 
Action: Mouse moved to (632, 522)
Screenshot: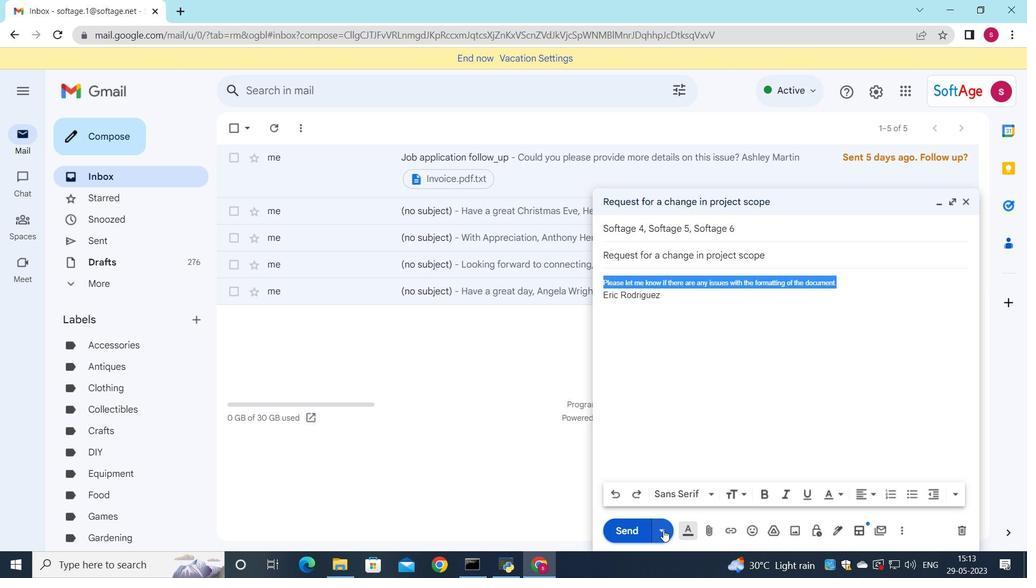 
Action: Mouse pressed left at (632, 522)
Screenshot: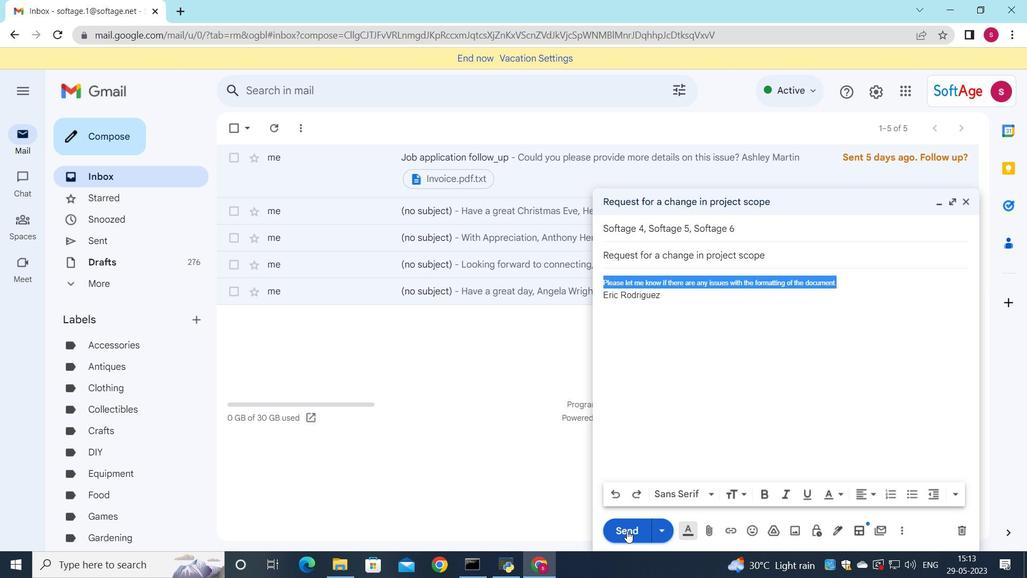 
Action: Mouse moved to (150, 261)
Screenshot: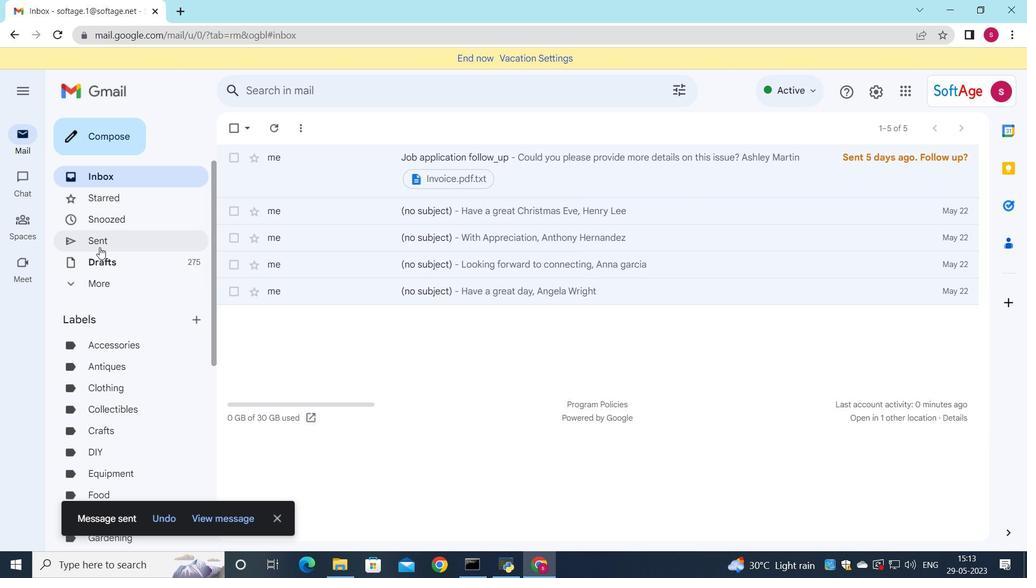 
Action: Mouse pressed left at (150, 261)
Screenshot: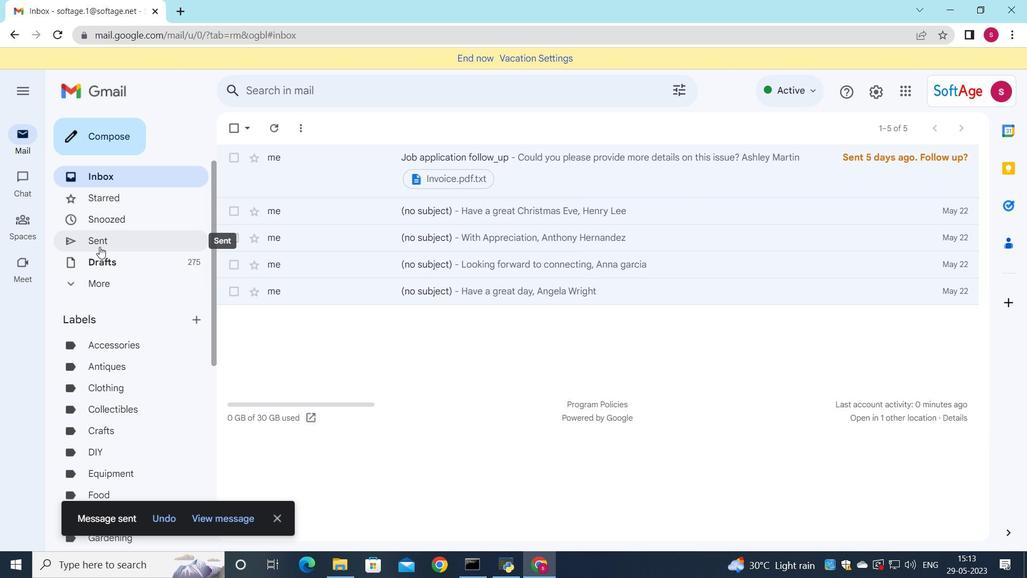 
Action: Mouse moved to (423, 215)
Screenshot: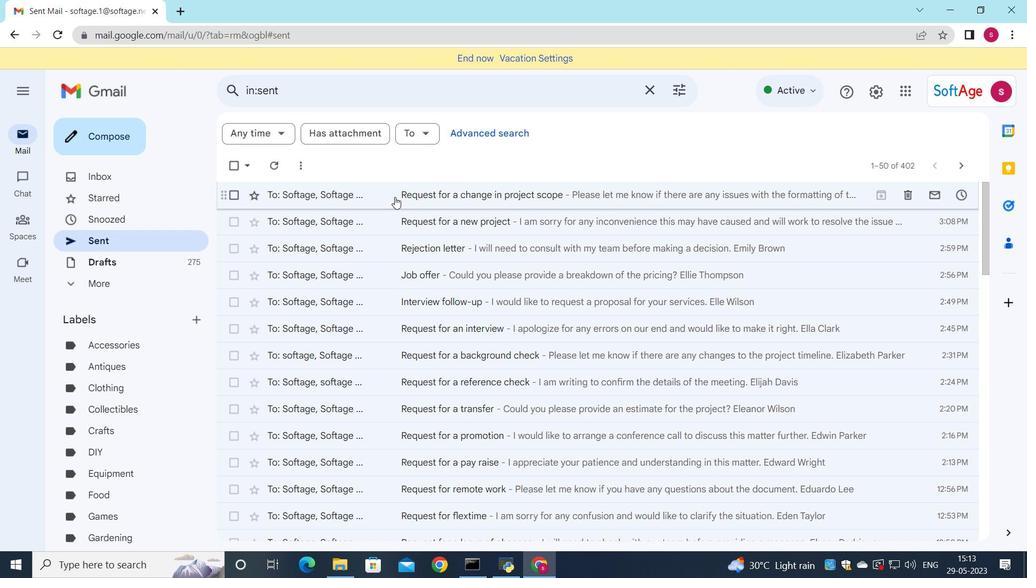 
Action: Mouse pressed left at (423, 215)
Screenshot: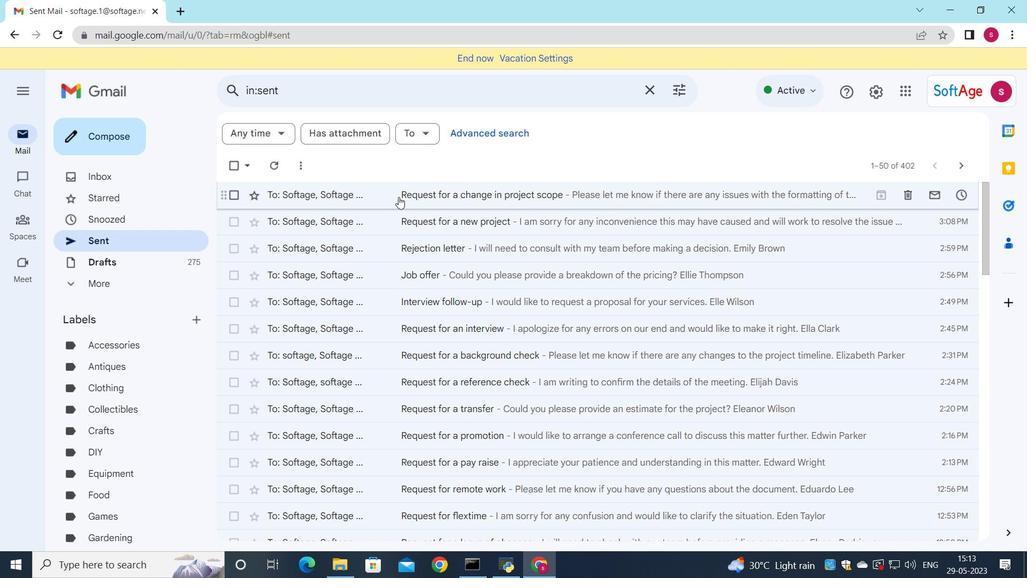 
Action: Mouse moved to (463, 244)
Screenshot: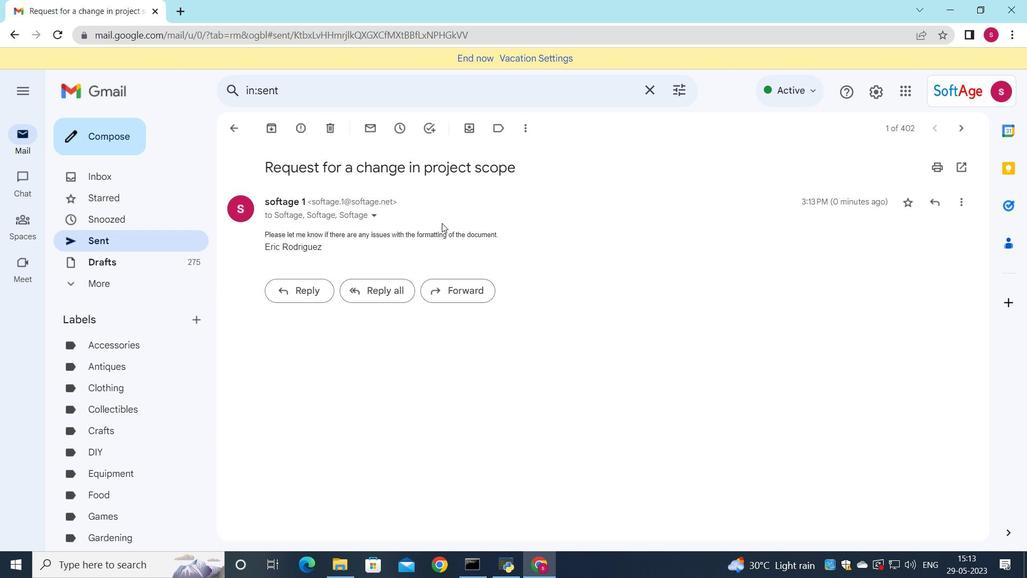 
